 Task: Search one way flight ticket for 2 adults, 2 children, 2 infants in seat in first from Anchorage: Merrill Field to South Bend: South Bend International Airport on 8-6-2023. Choice of flights is United. Number of bags: 2 carry on bags. Price is upto 105000. Outbound departure time preference is 18:45.
Action: Mouse moved to (368, 315)
Screenshot: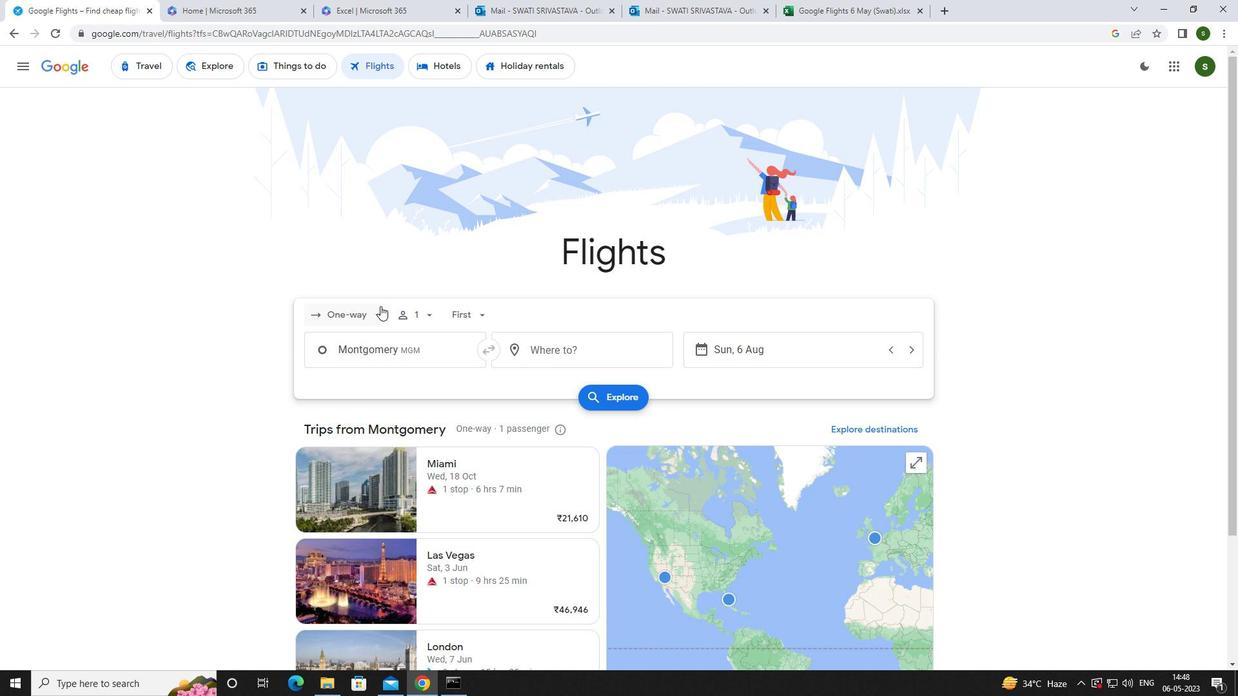 
Action: Mouse pressed left at (368, 315)
Screenshot: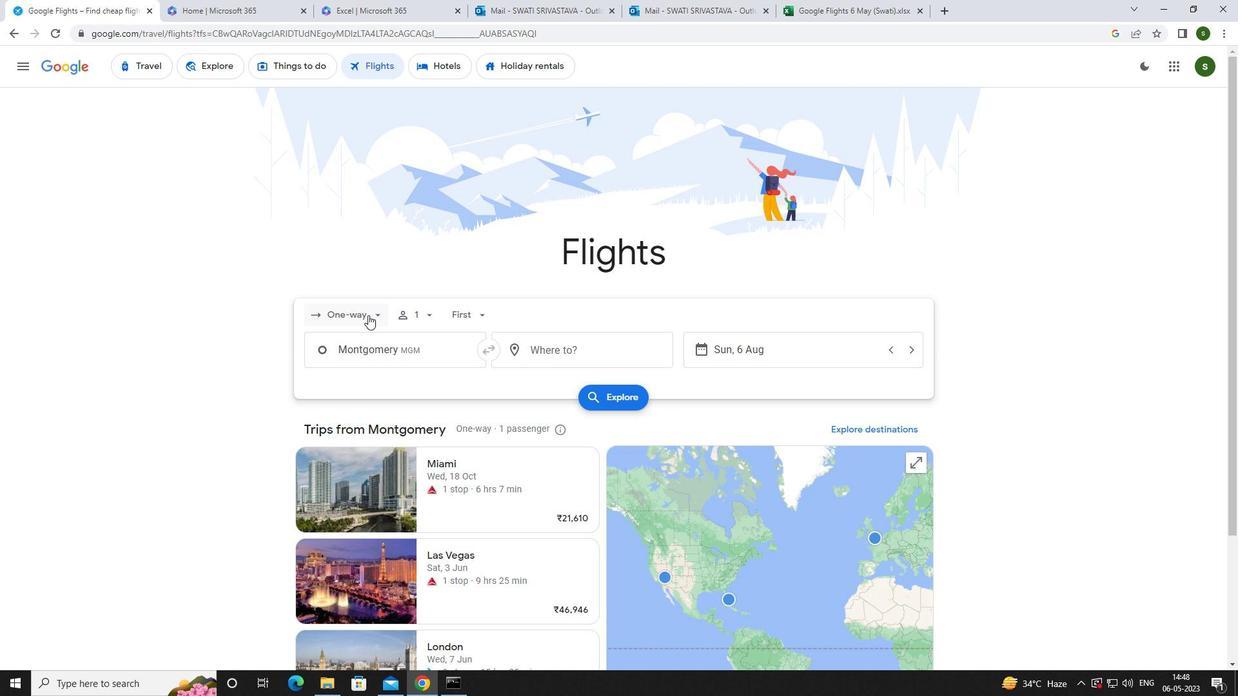 
Action: Mouse moved to (376, 374)
Screenshot: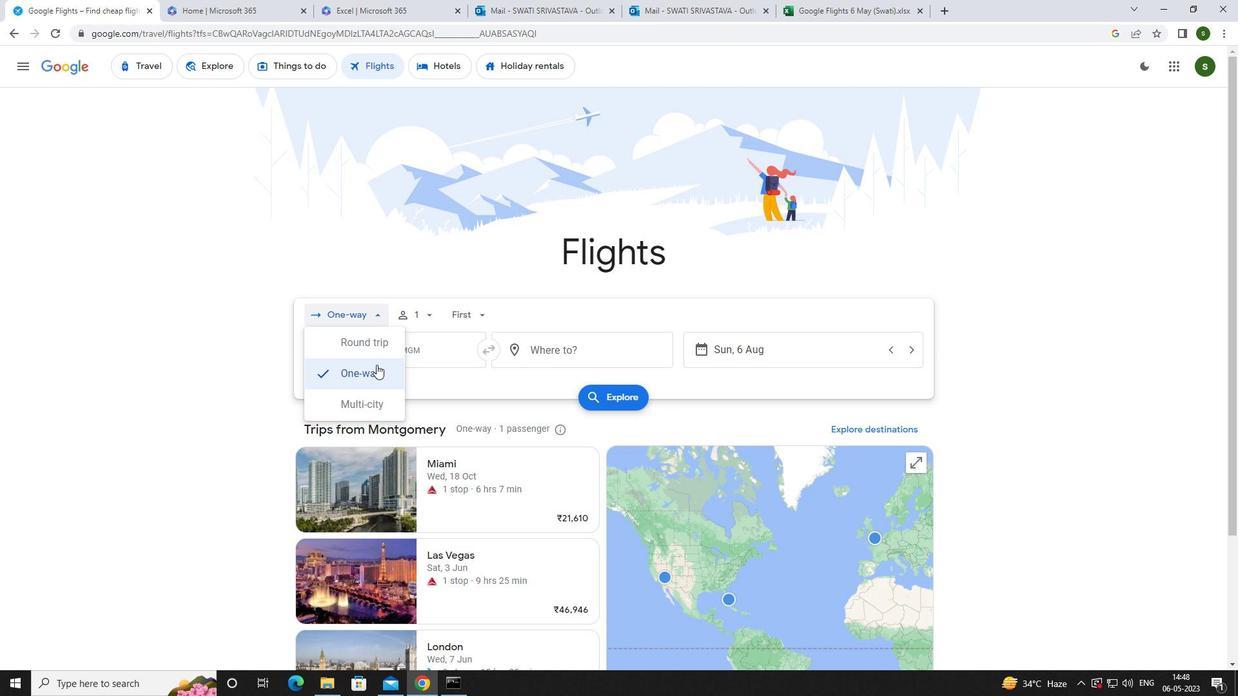 
Action: Mouse pressed left at (376, 374)
Screenshot: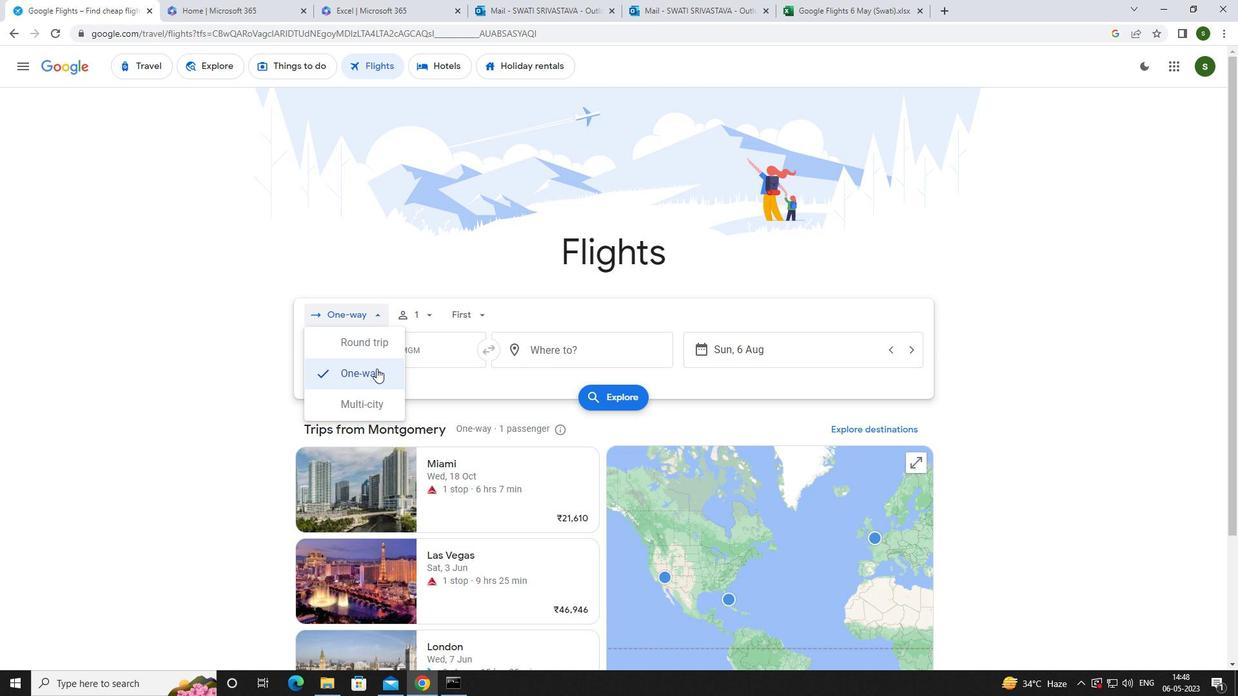 
Action: Mouse moved to (430, 321)
Screenshot: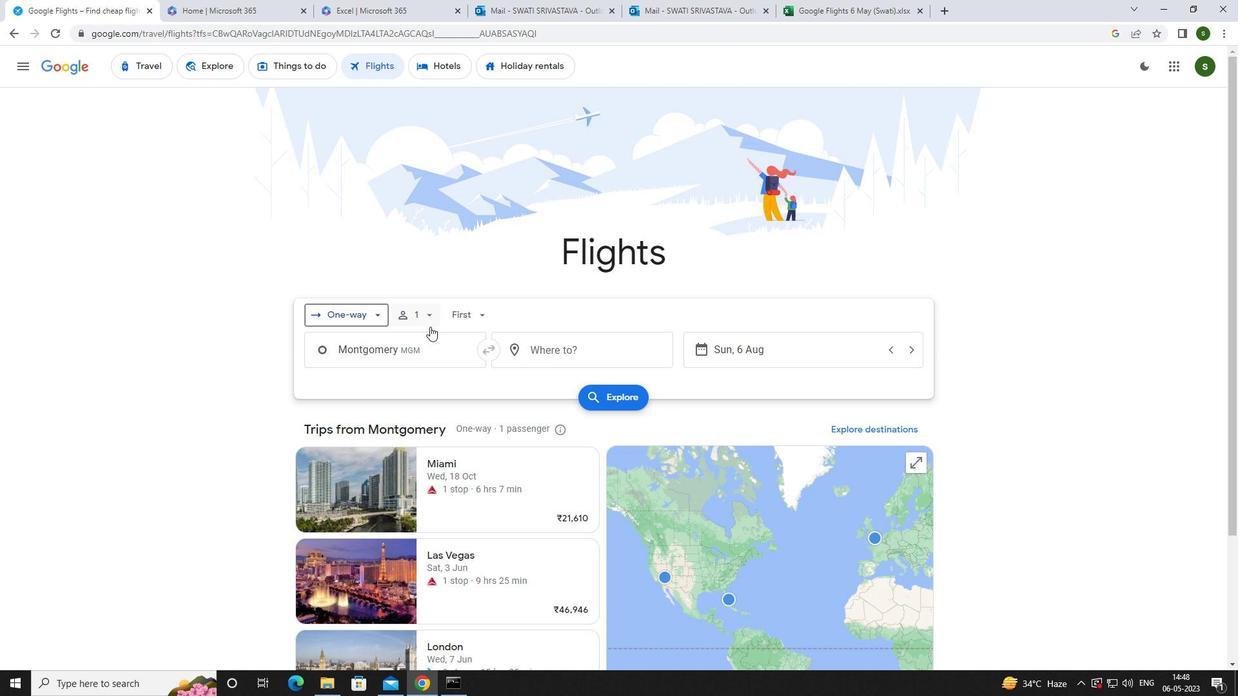 
Action: Mouse pressed left at (430, 321)
Screenshot: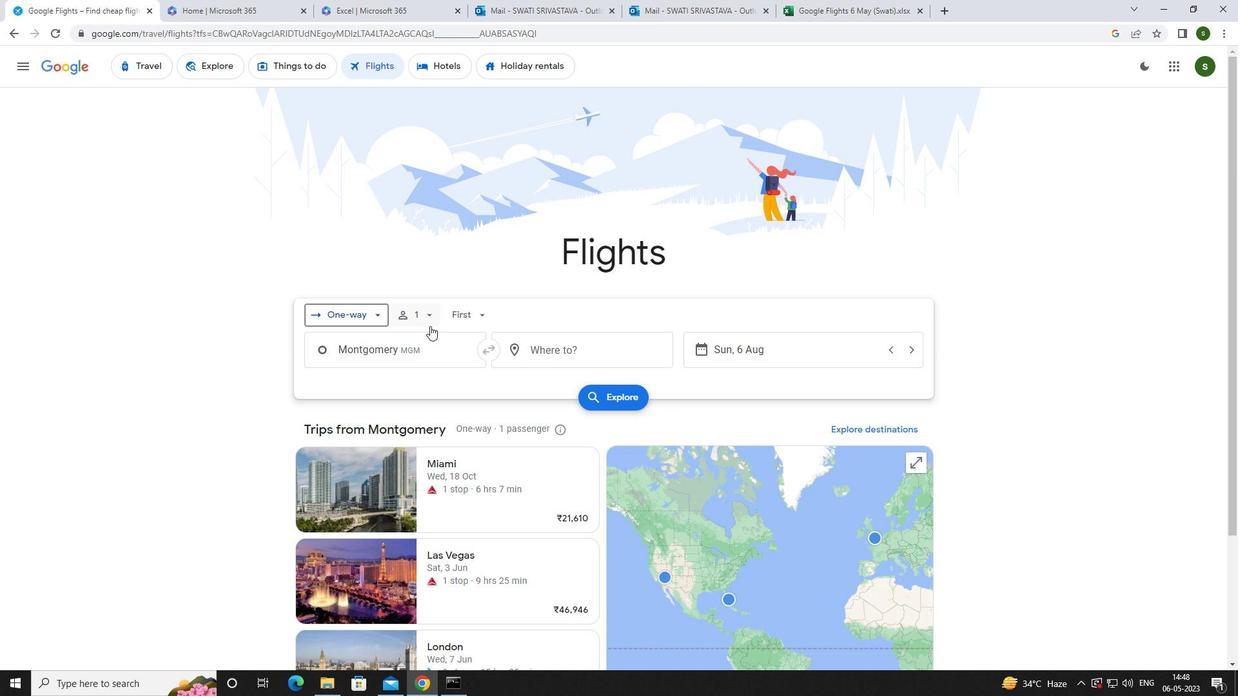 
Action: Mouse moved to (530, 345)
Screenshot: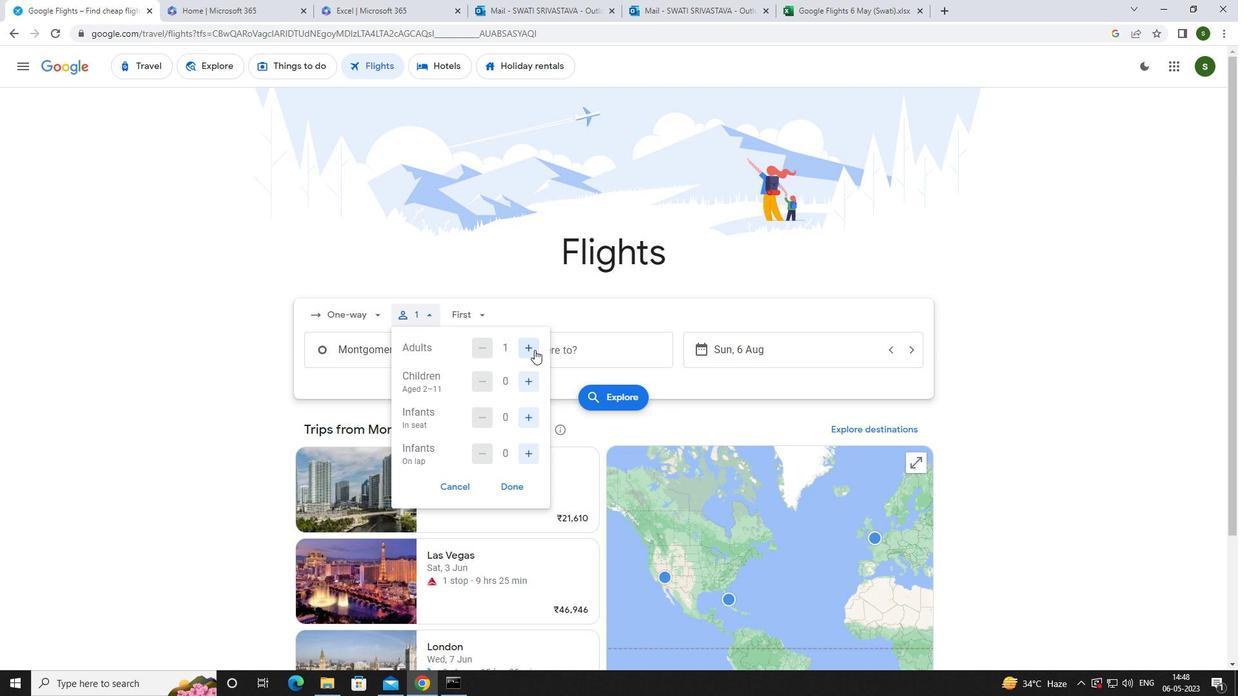 
Action: Mouse pressed left at (530, 345)
Screenshot: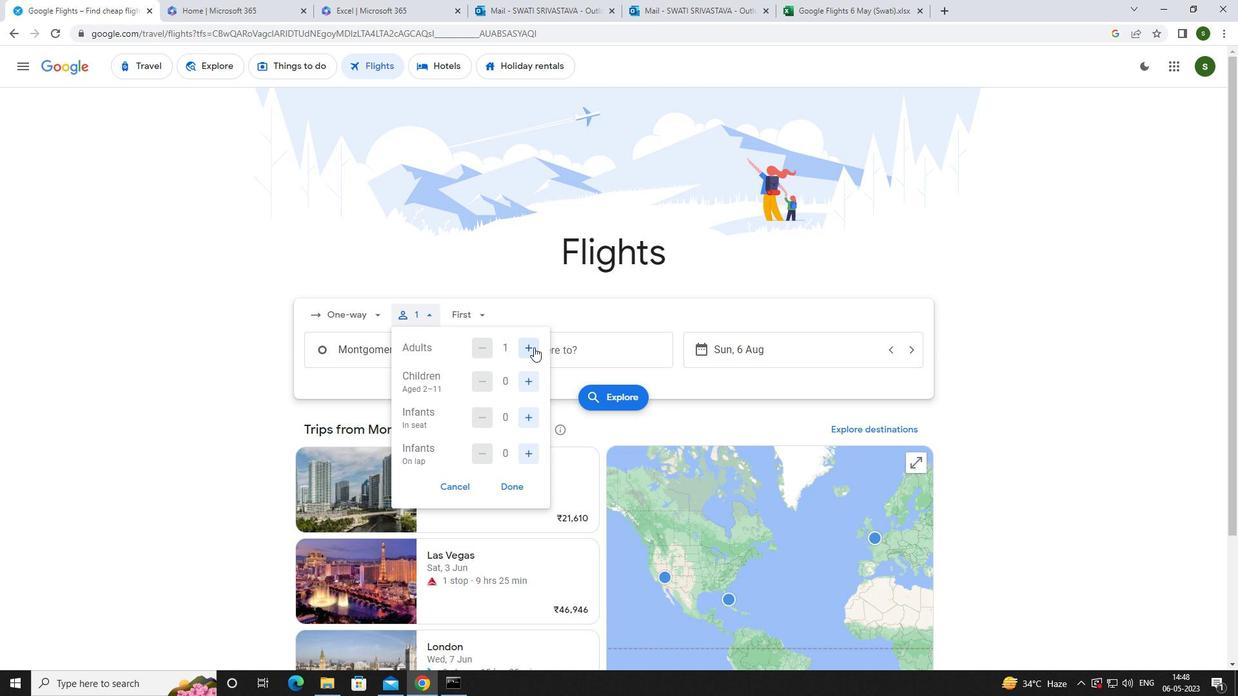 
Action: Mouse moved to (530, 375)
Screenshot: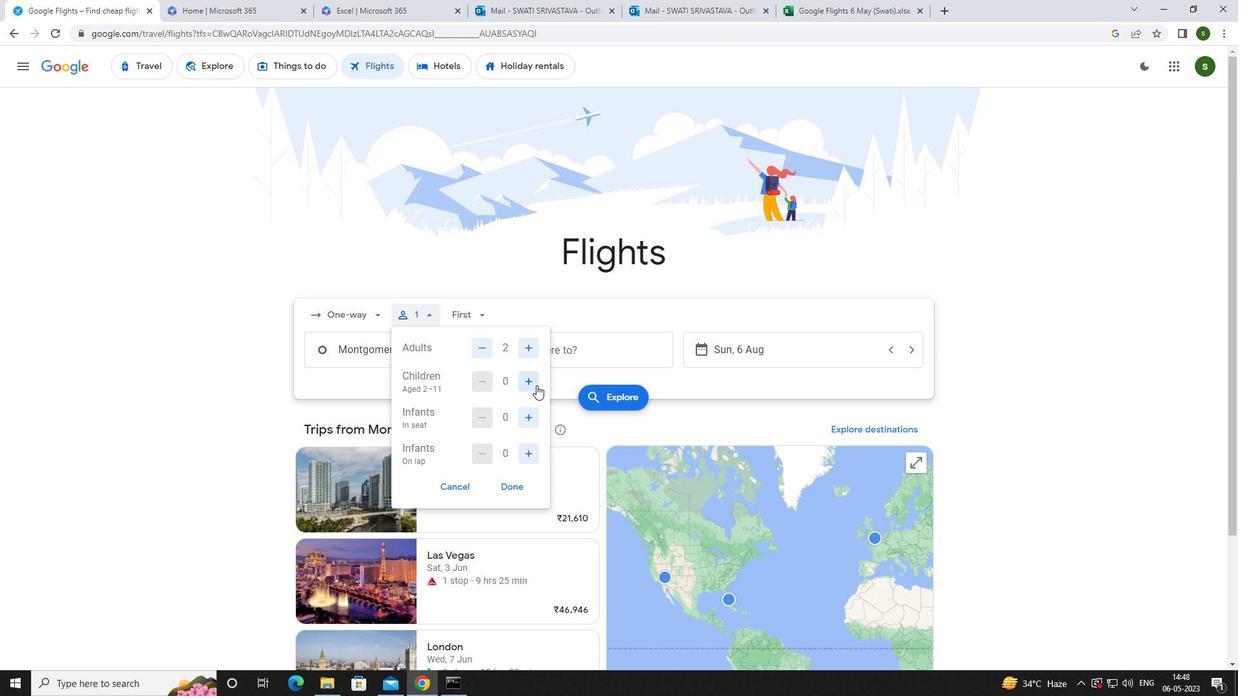 
Action: Mouse pressed left at (530, 375)
Screenshot: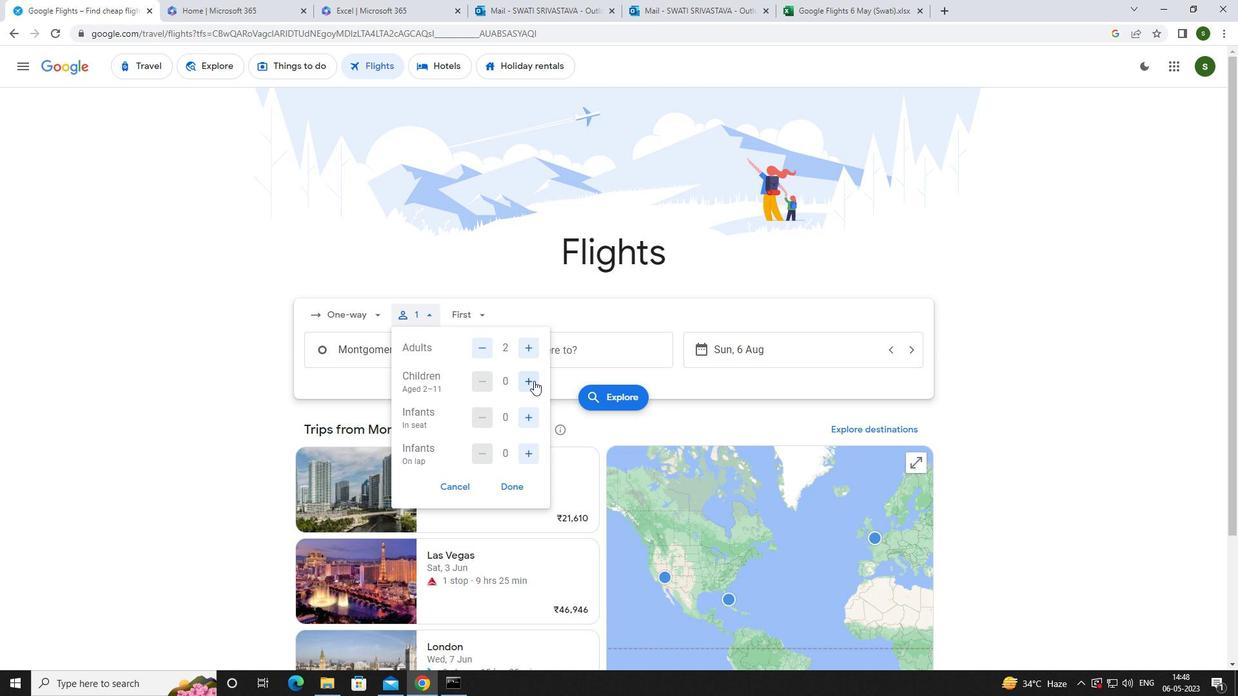 
Action: Mouse pressed left at (530, 375)
Screenshot: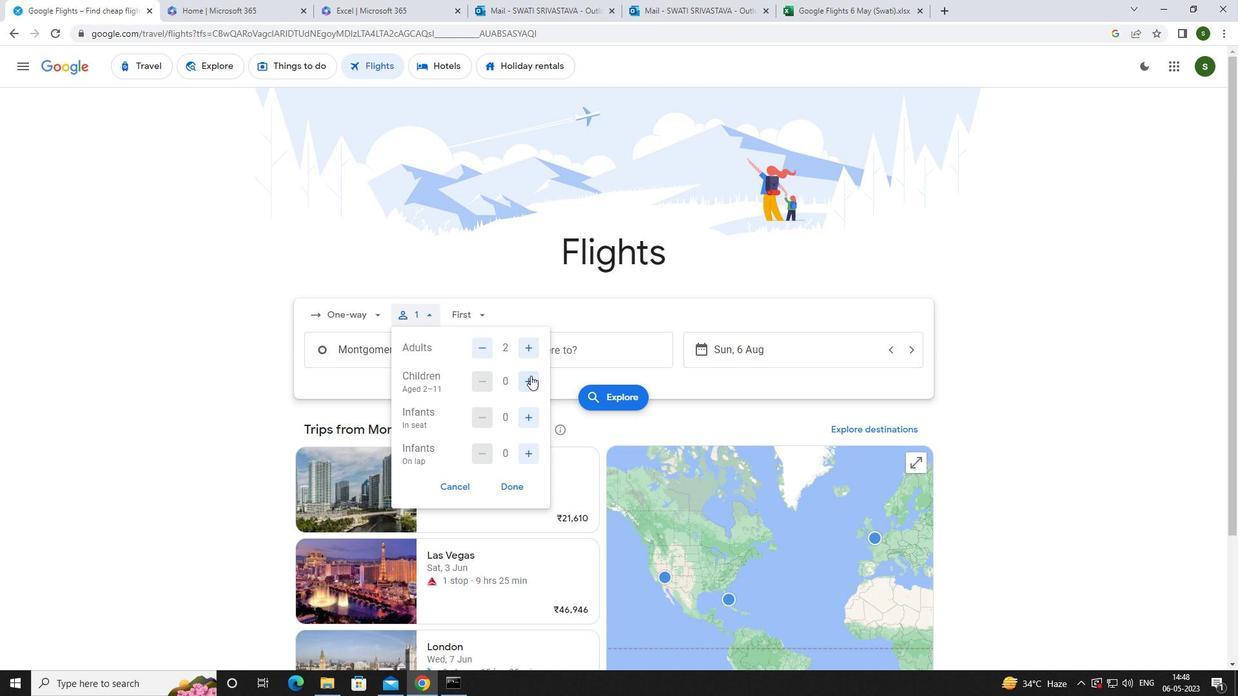 
Action: Mouse moved to (528, 418)
Screenshot: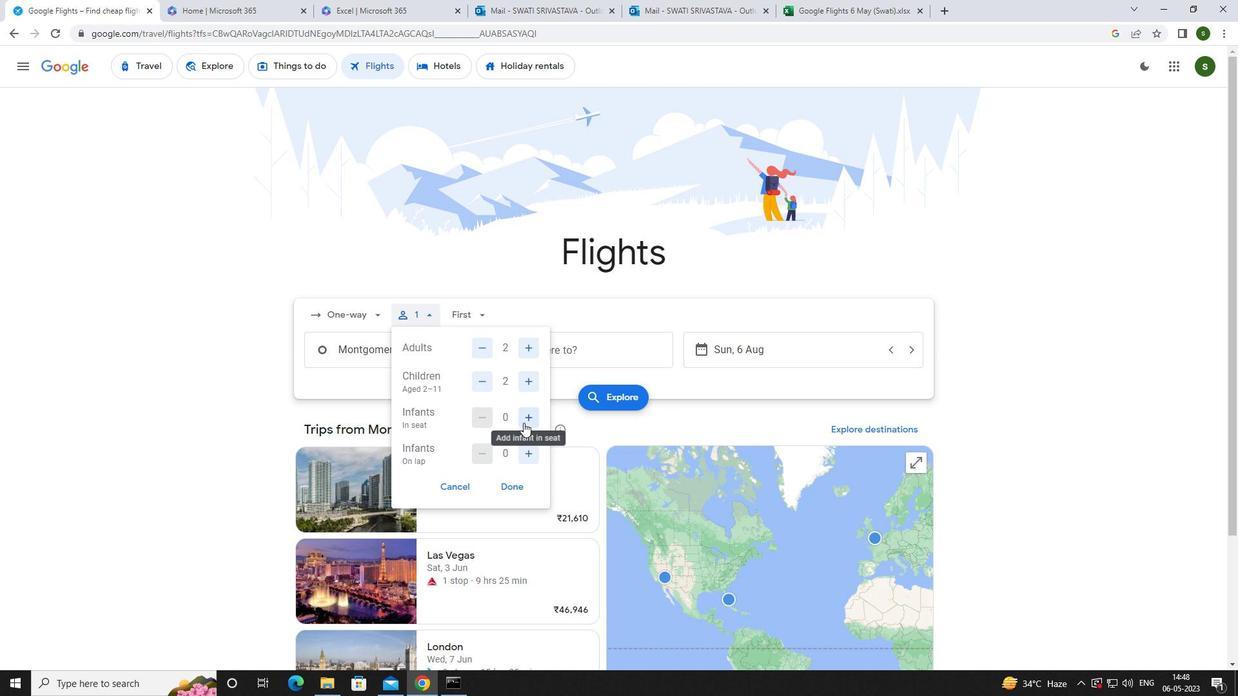 
Action: Mouse pressed left at (528, 418)
Screenshot: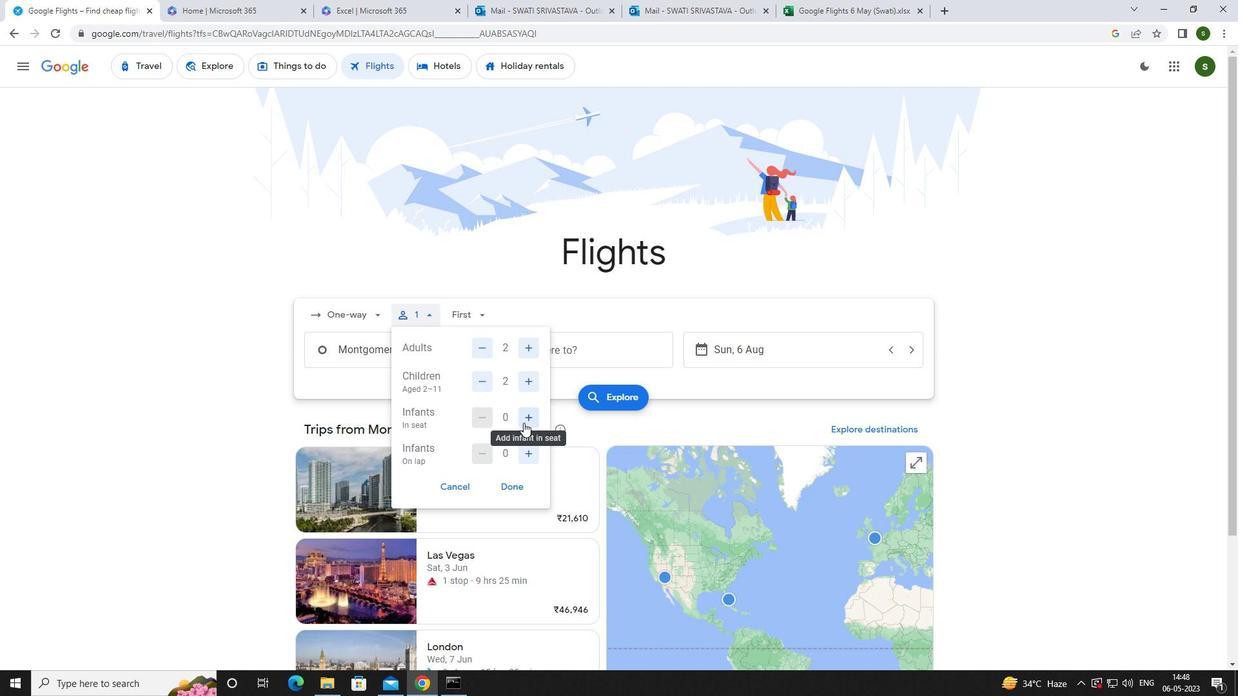 
Action: Mouse pressed left at (528, 418)
Screenshot: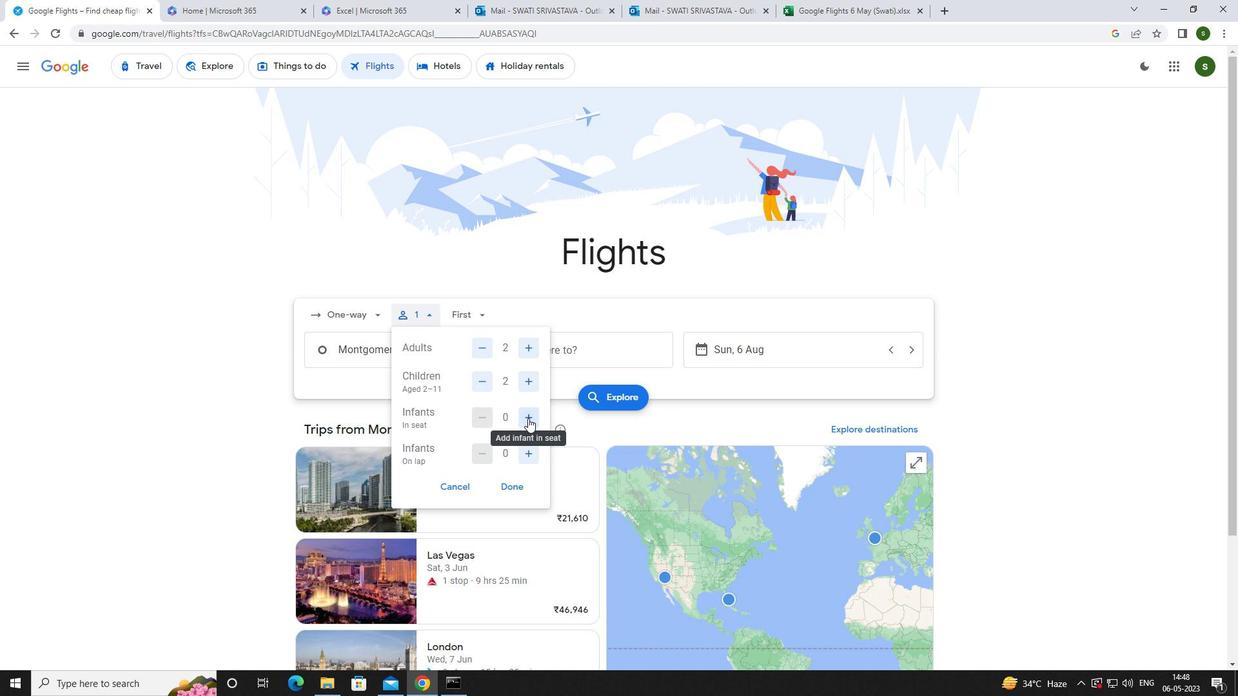 
Action: Mouse moved to (478, 315)
Screenshot: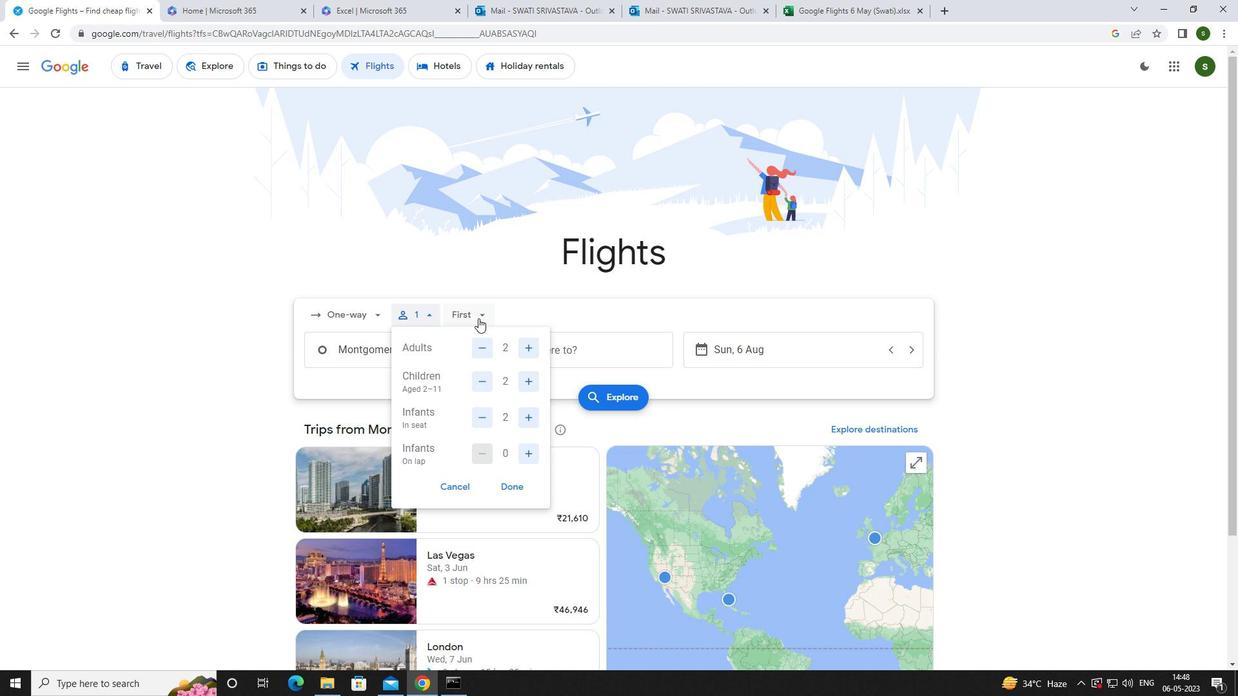 
Action: Mouse pressed left at (478, 315)
Screenshot: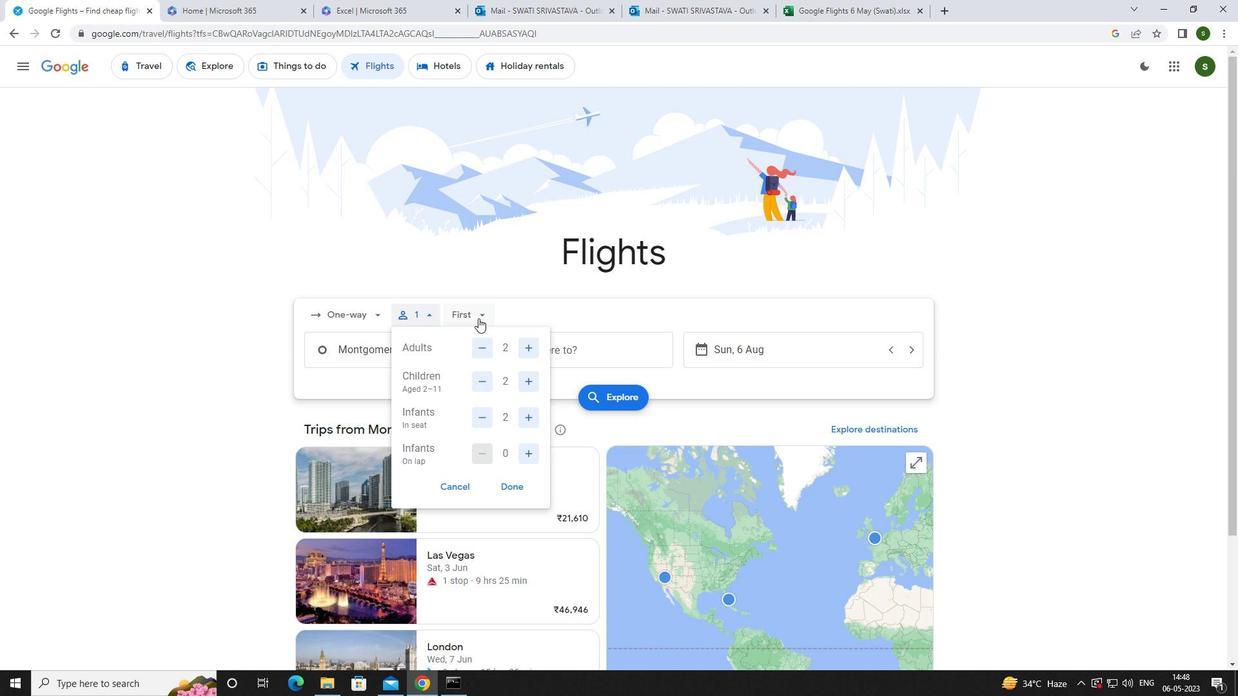 
Action: Mouse moved to (501, 432)
Screenshot: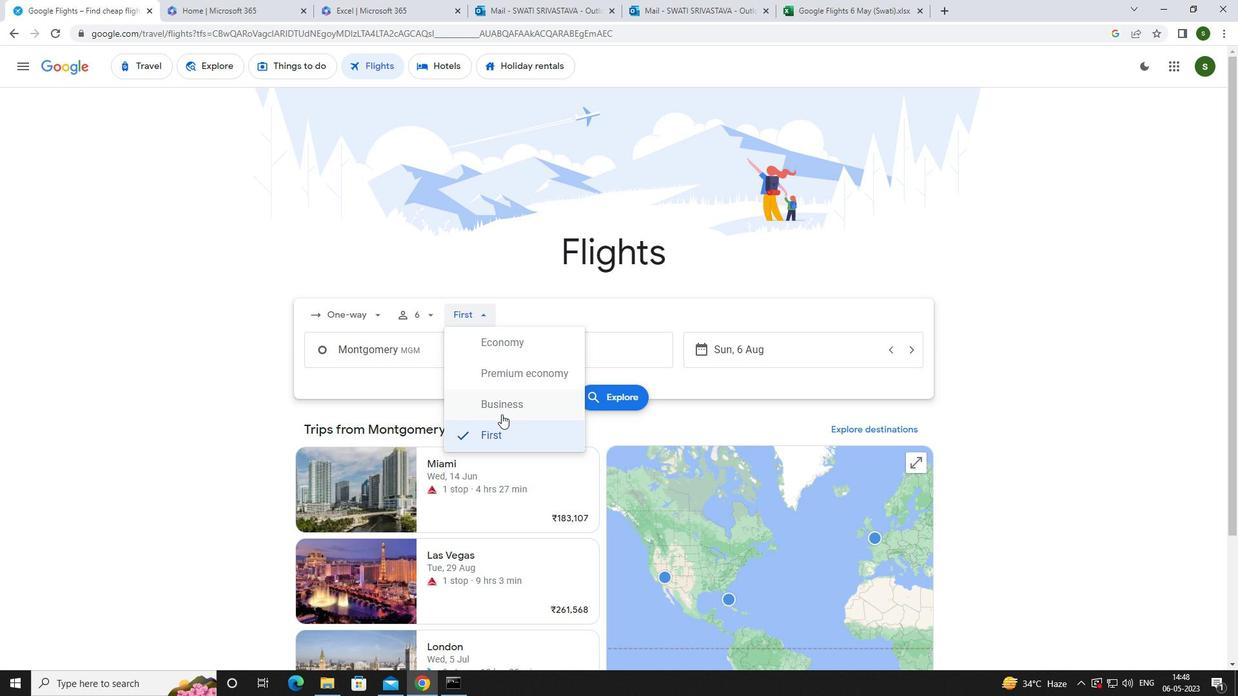 
Action: Mouse pressed left at (501, 432)
Screenshot: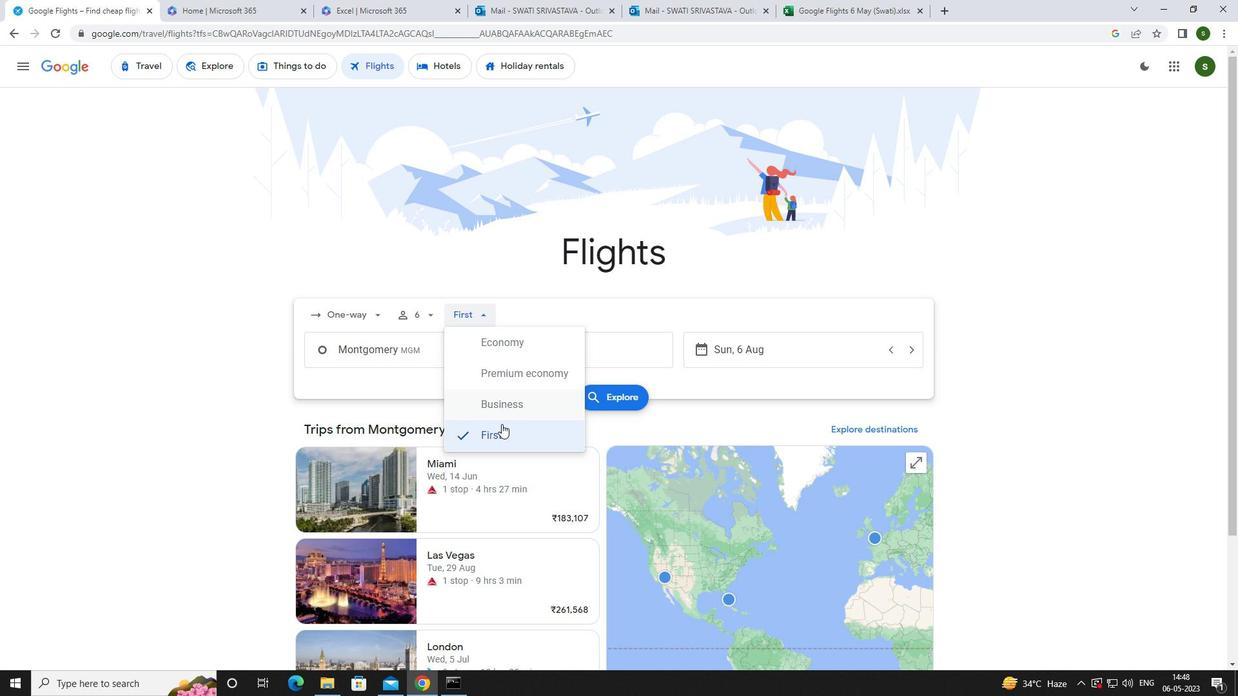 
Action: Mouse moved to (424, 350)
Screenshot: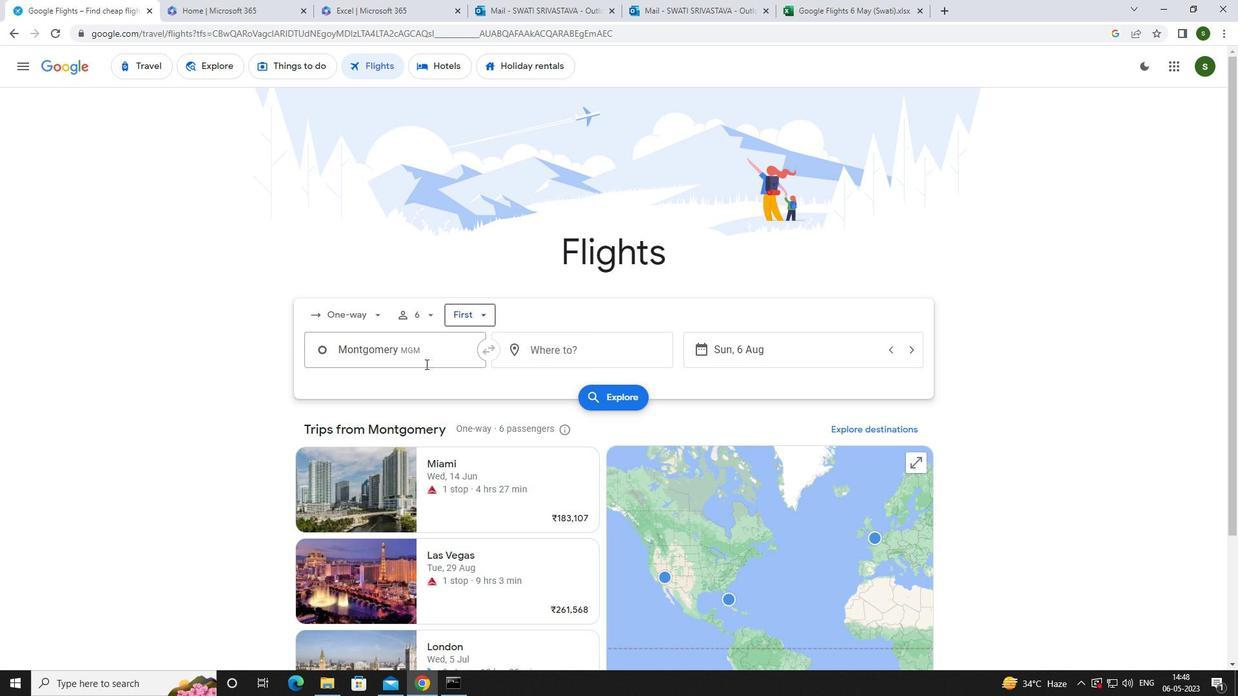 
Action: Mouse pressed left at (424, 350)
Screenshot: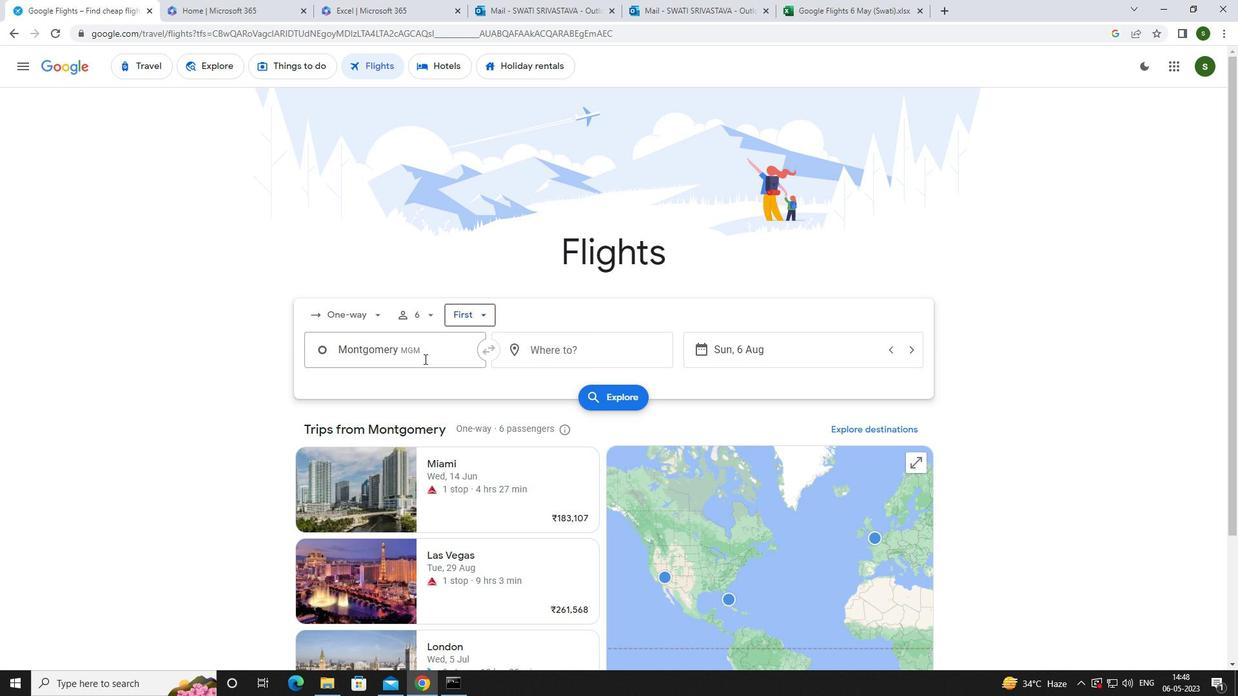 
Action: Key pressed <Key.caps_lock>a<Key.caps_lock>nchorage
Screenshot: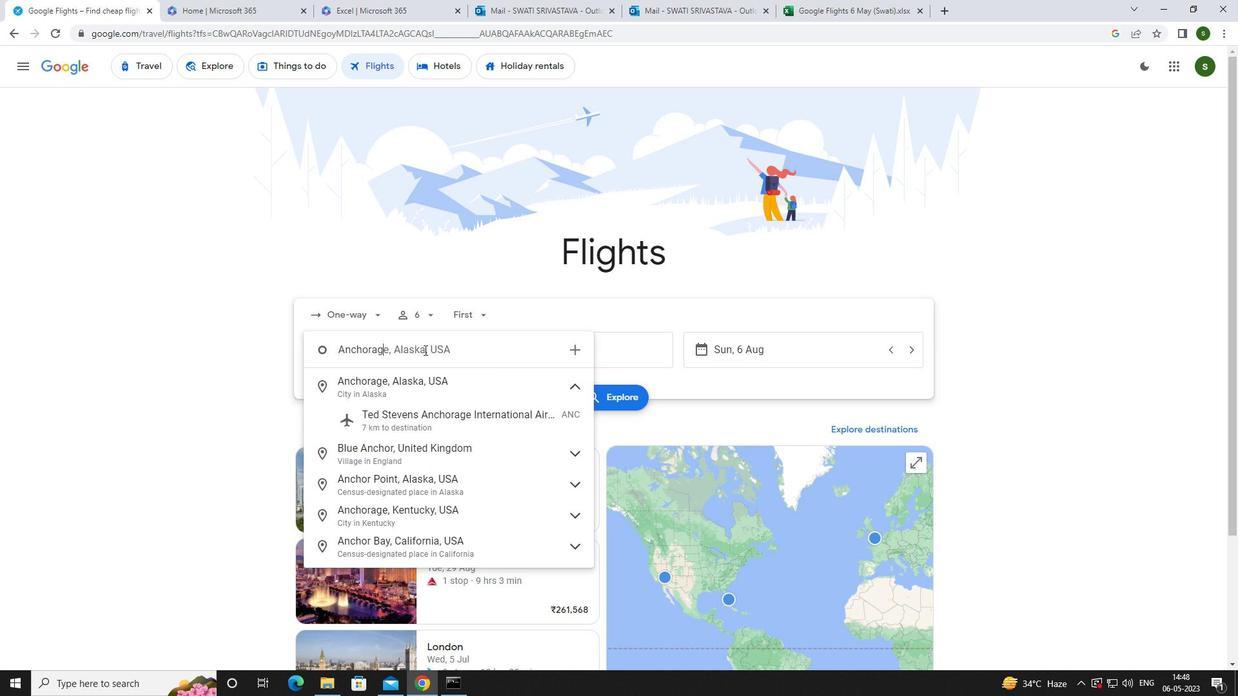 
Action: Mouse moved to (435, 416)
Screenshot: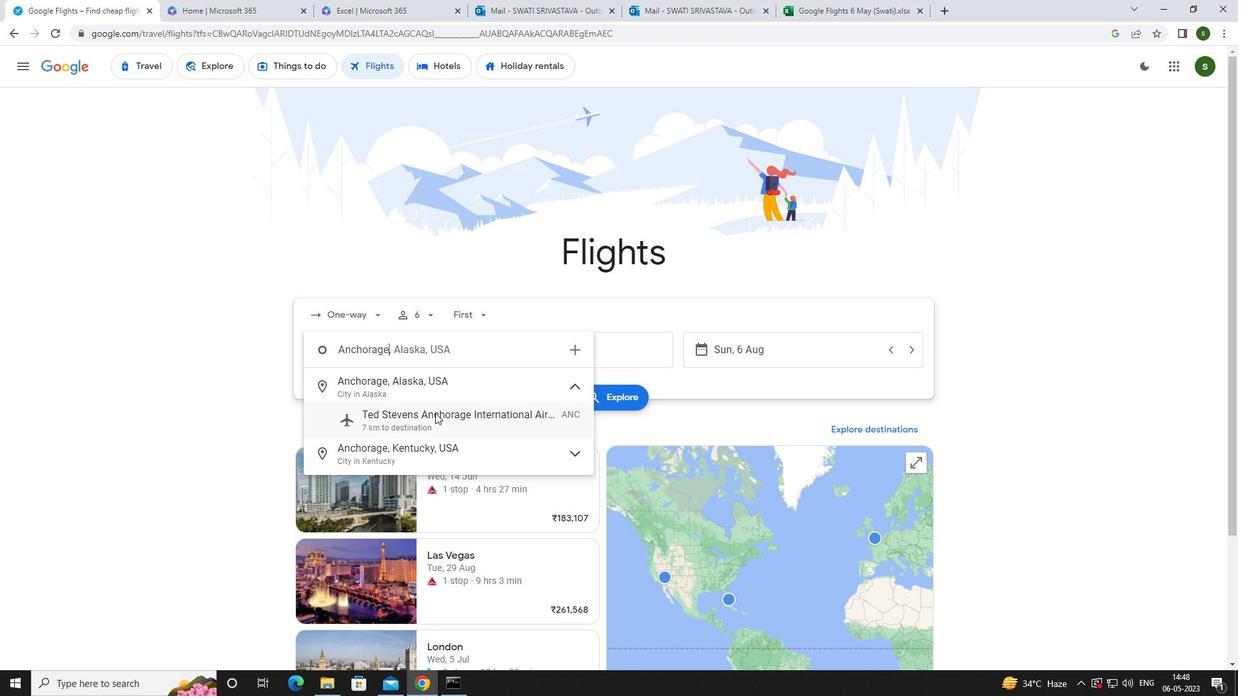 
Action: Mouse pressed left at (435, 416)
Screenshot: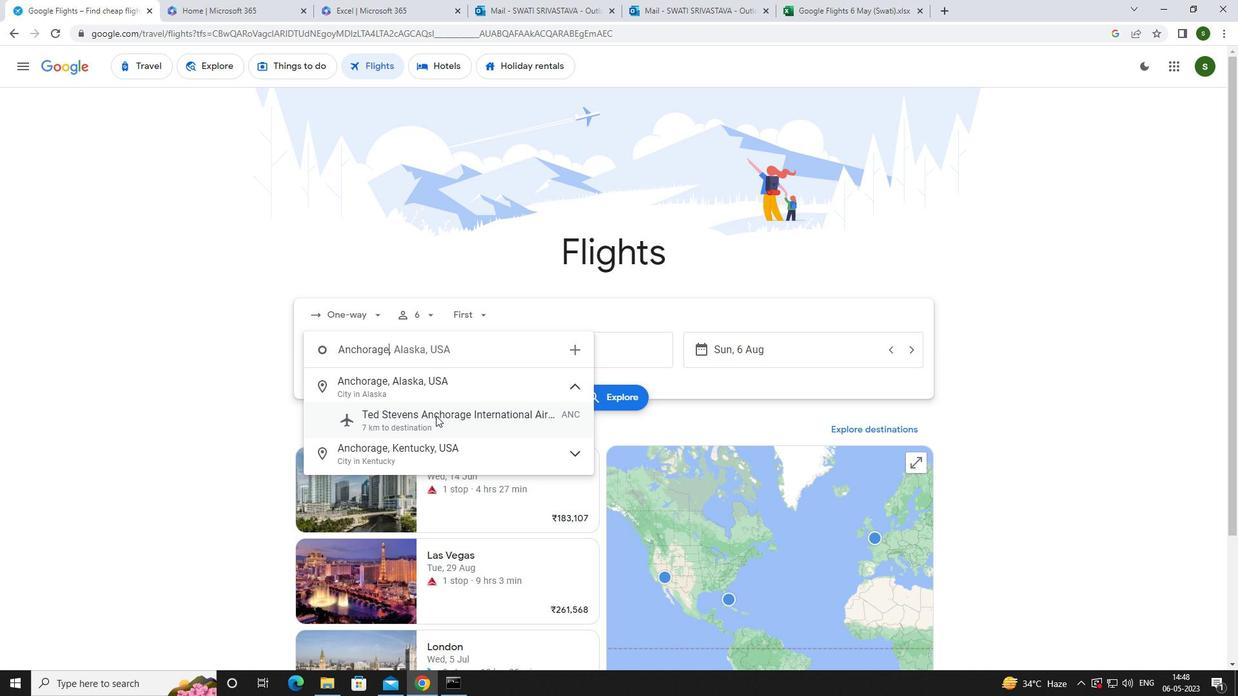 
Action: Mouse moved to (557, 354)
Screenshot: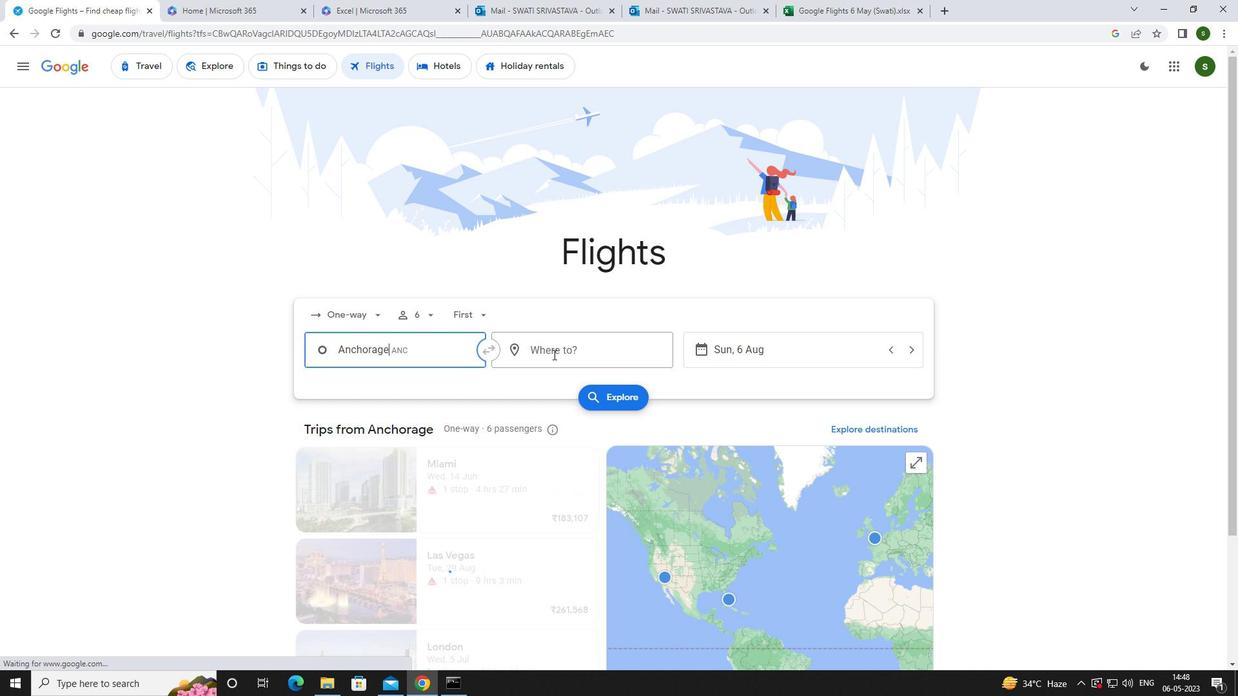 
Action: Mouse pressed left at (557, 354)
Screenshot: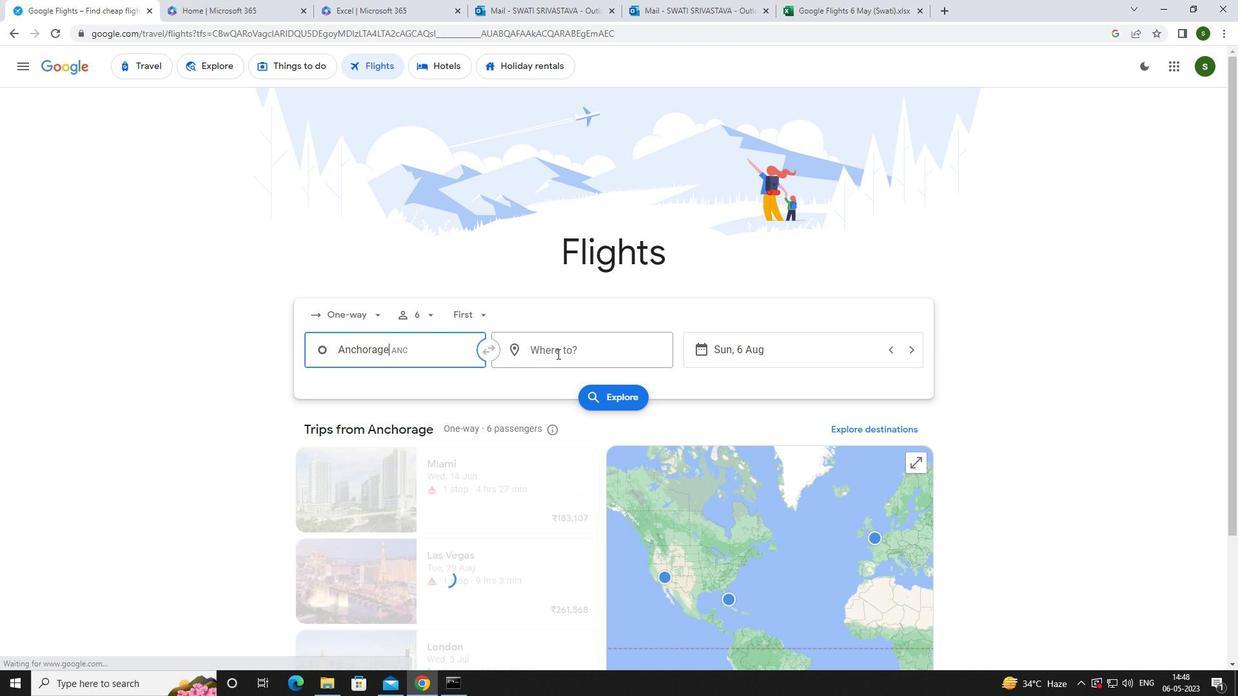 
Action: Mouse moved to (557, 354)
Screenshot: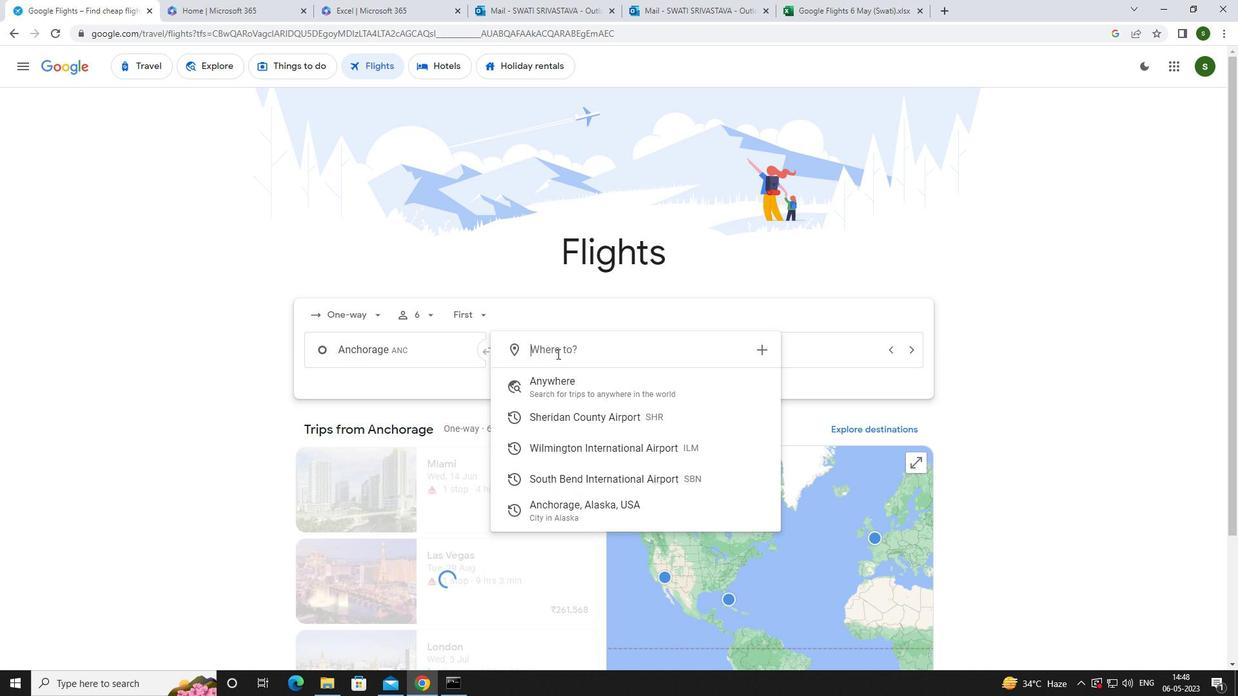 
Action: Key pressed <Key.caps_lock>s<Key.caps_lock>outh<Key.space><Key.caps_lock>b<Key.caps_lock>end
Screenshot: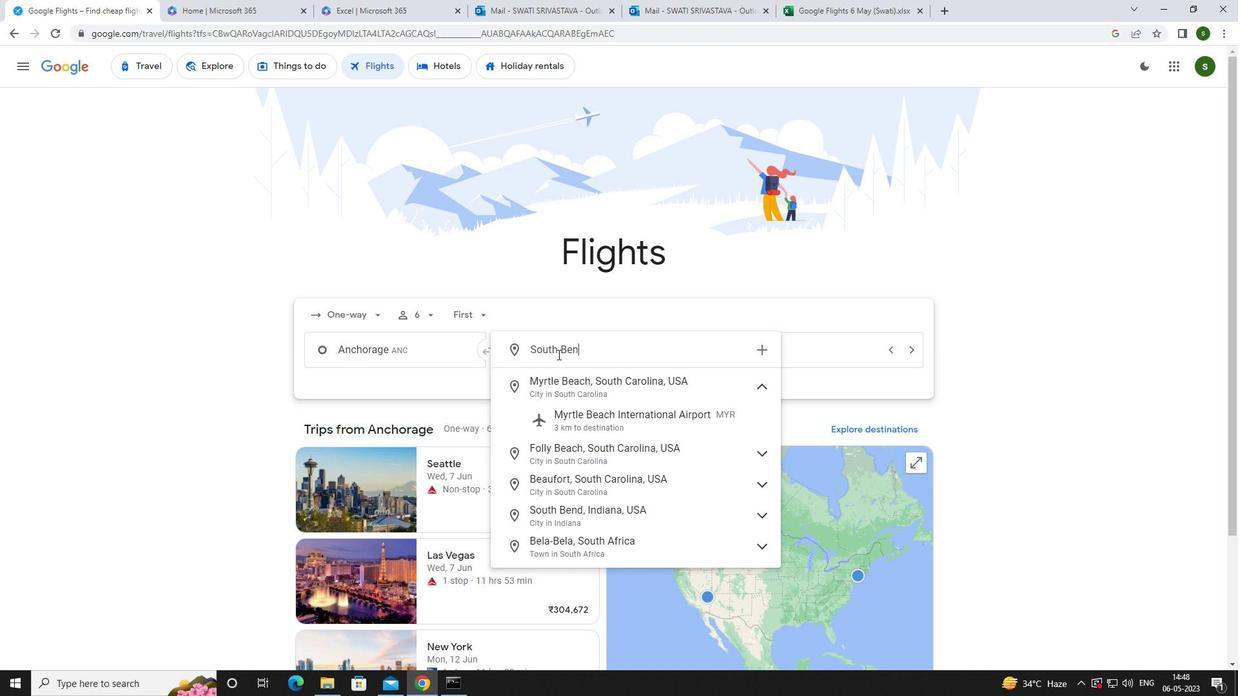 
Action: Mouse moved to (575, 419)
Screenshot: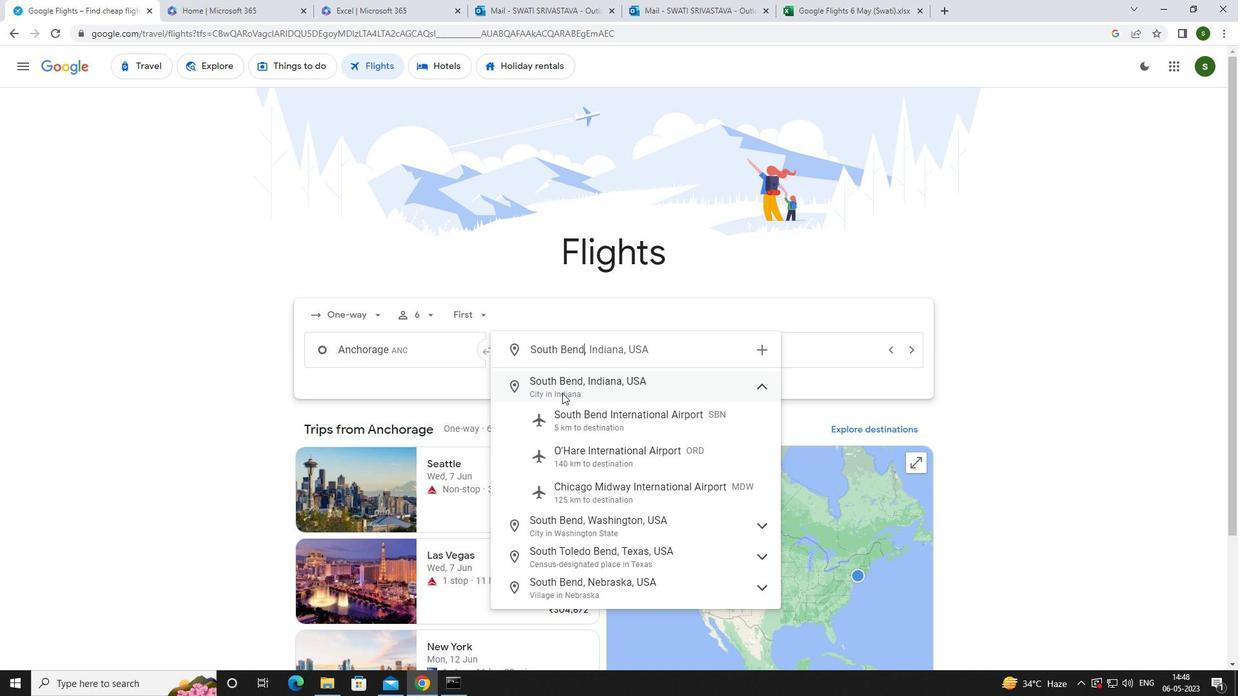 
Action: Mouse pressed left at (575, 419)
Screenshot: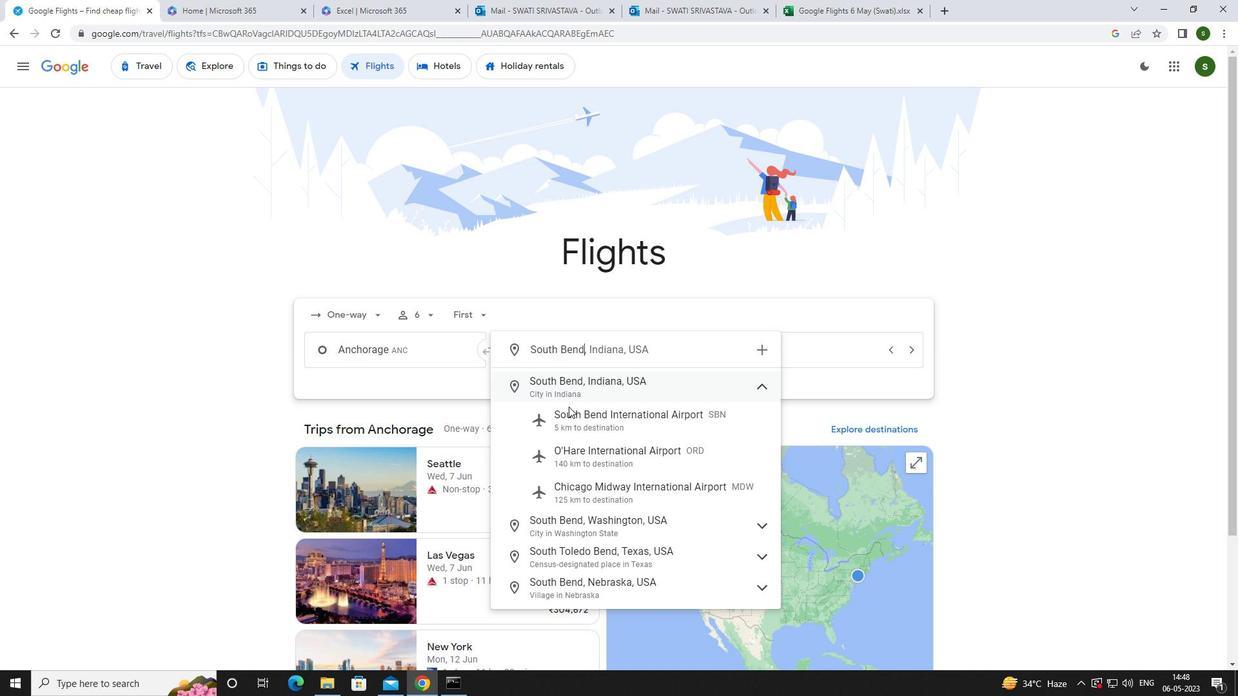 
Action: Mouse moved to (728, 344)
Screenshot: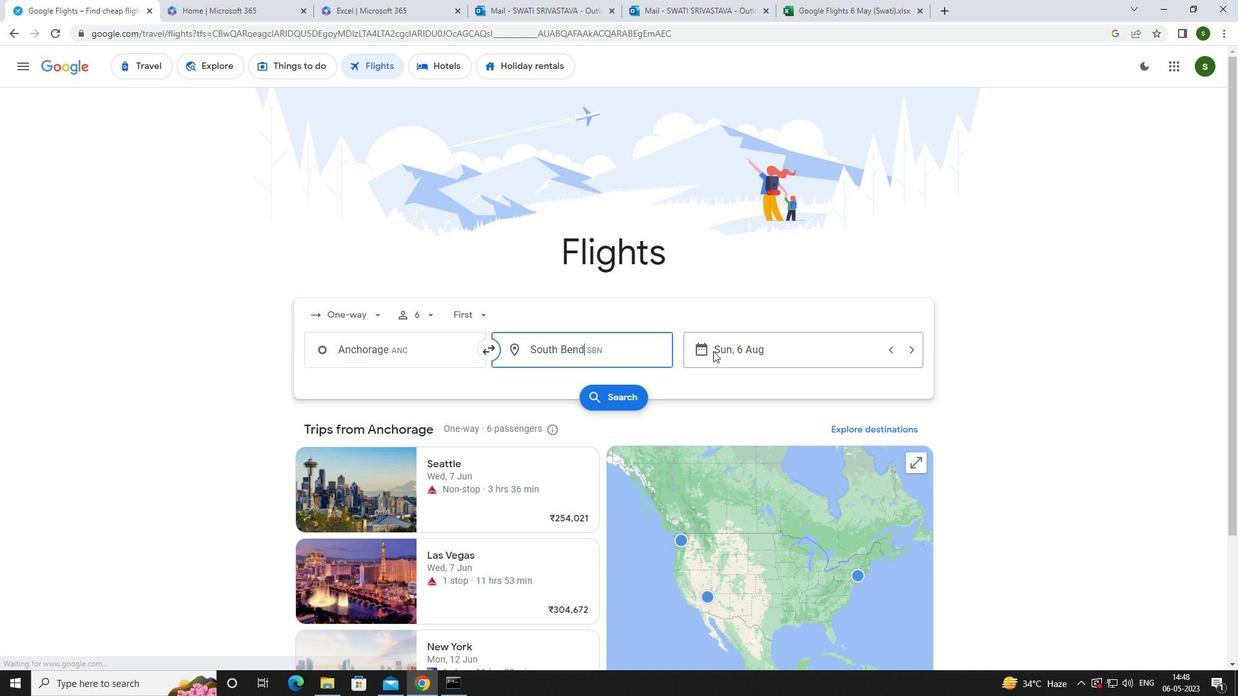 
Action: Mouse pressed left at (728, 344)
Screenshot: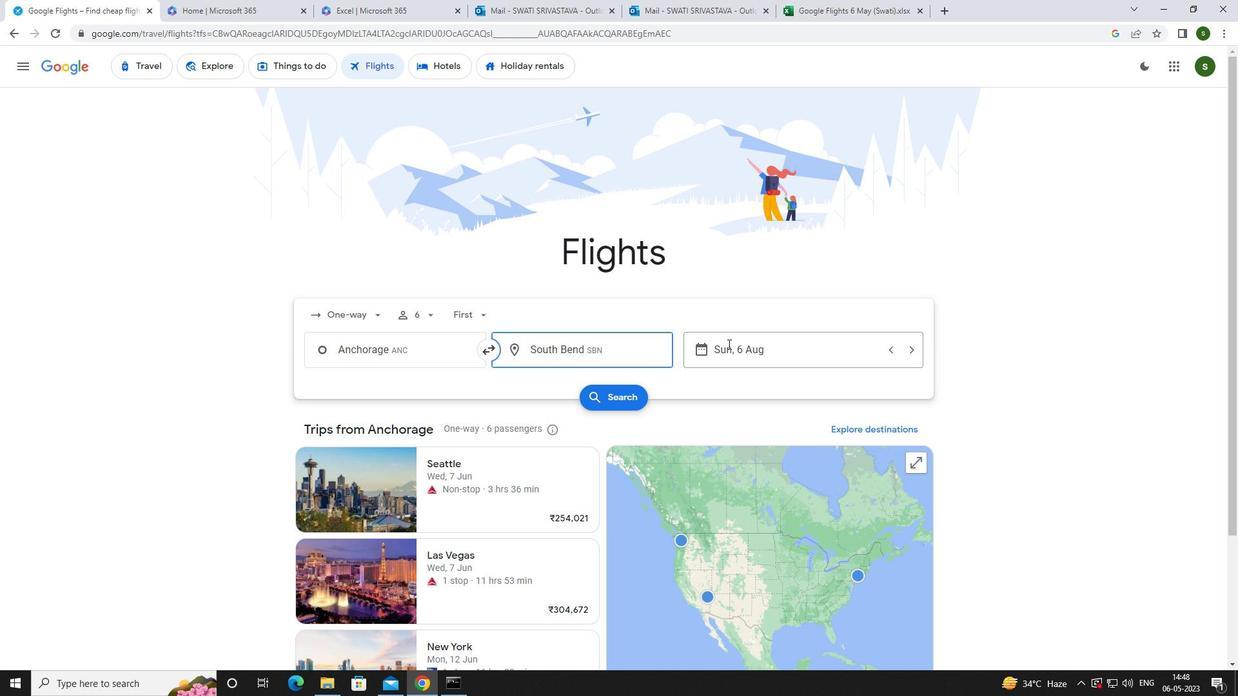 
Action: Mouse moved to (471, 474)
Screenshot: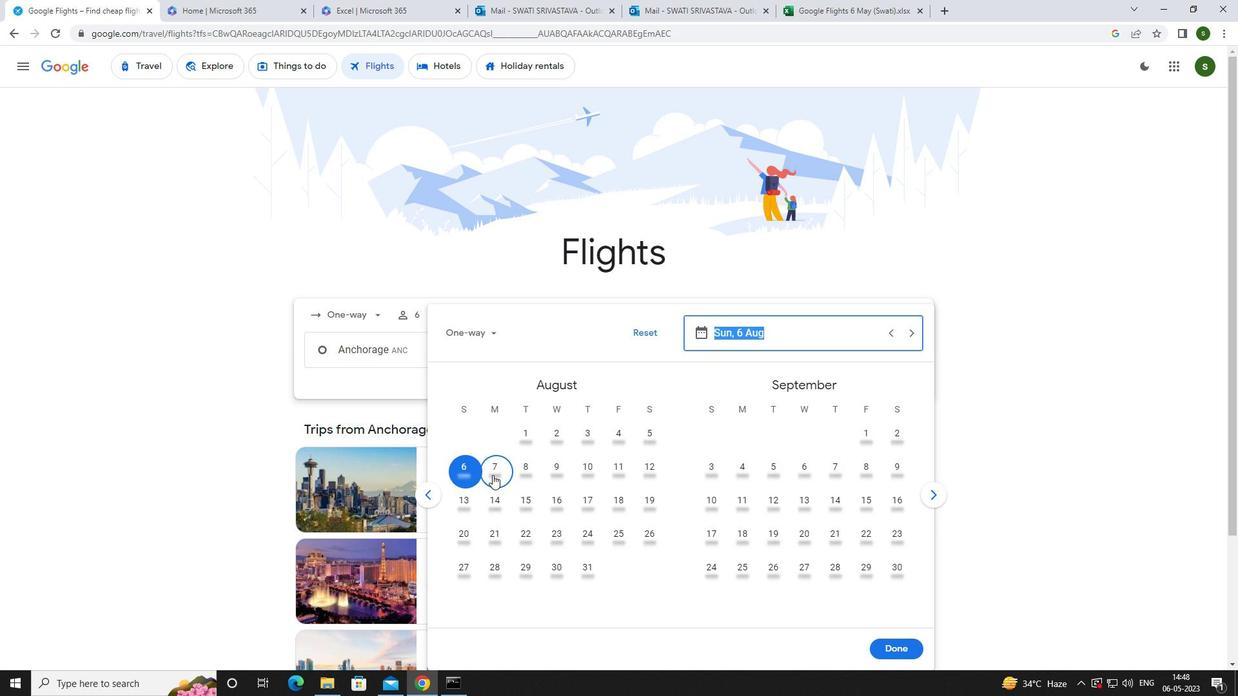 
Action: Mouse pressed left at (471, 474)
Screenshot: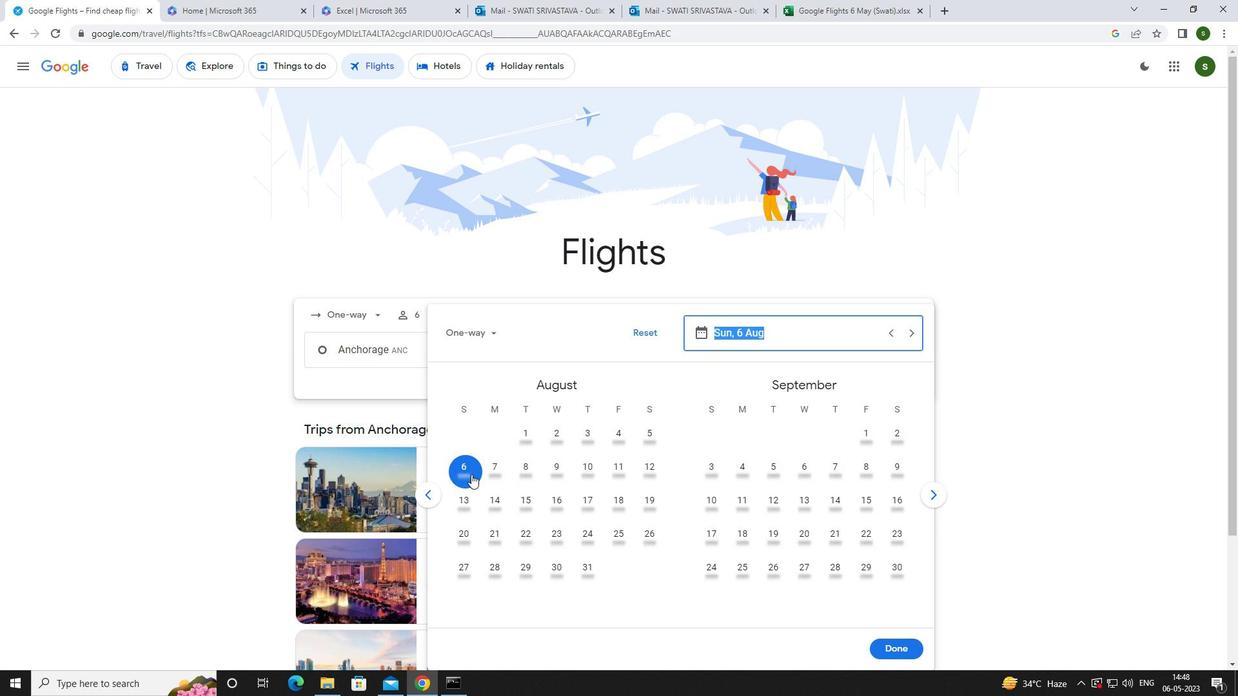 
Action: Mouse moved to (887, 642)
Screenshot: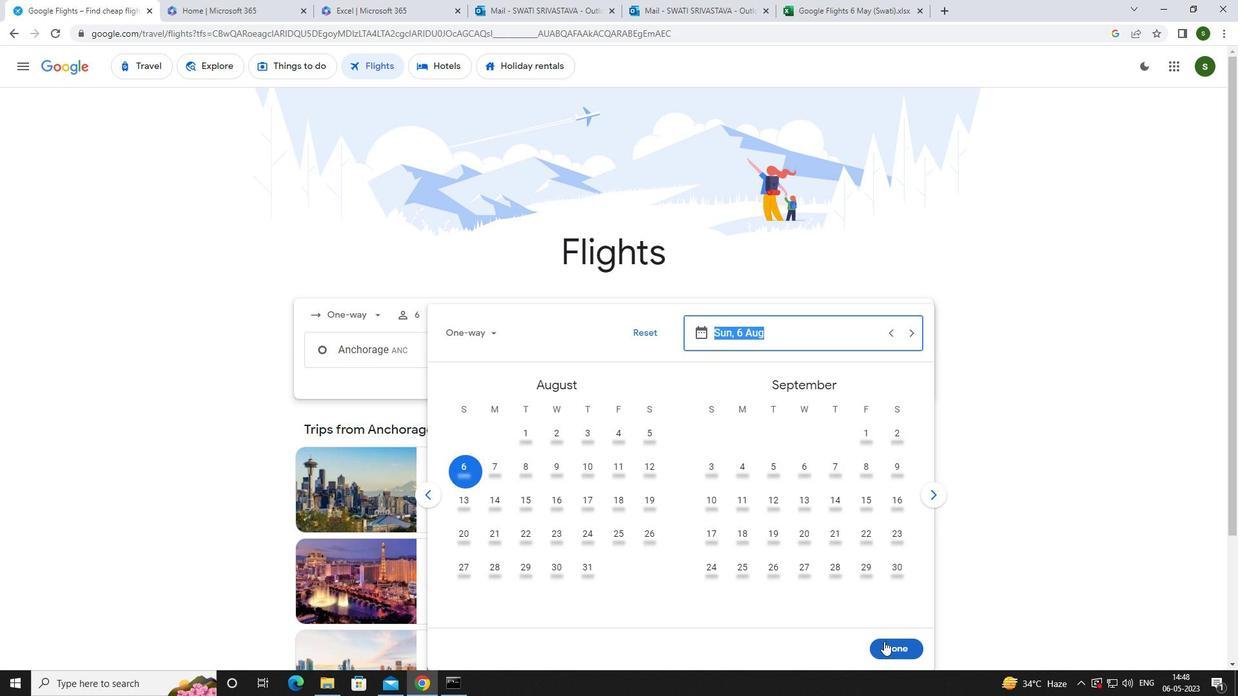 
Action: Mouse pressed left at (887, 642)
Screenshot: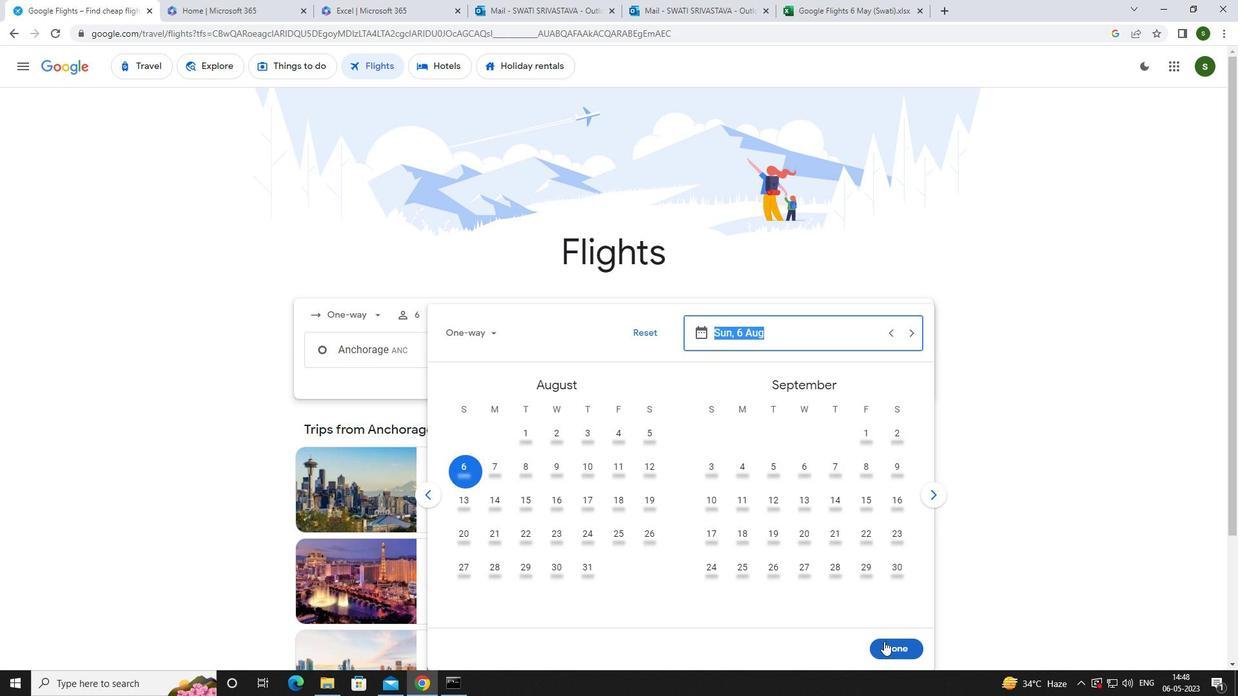 
Action: Mouse moved to (627, 386)
Screenshot: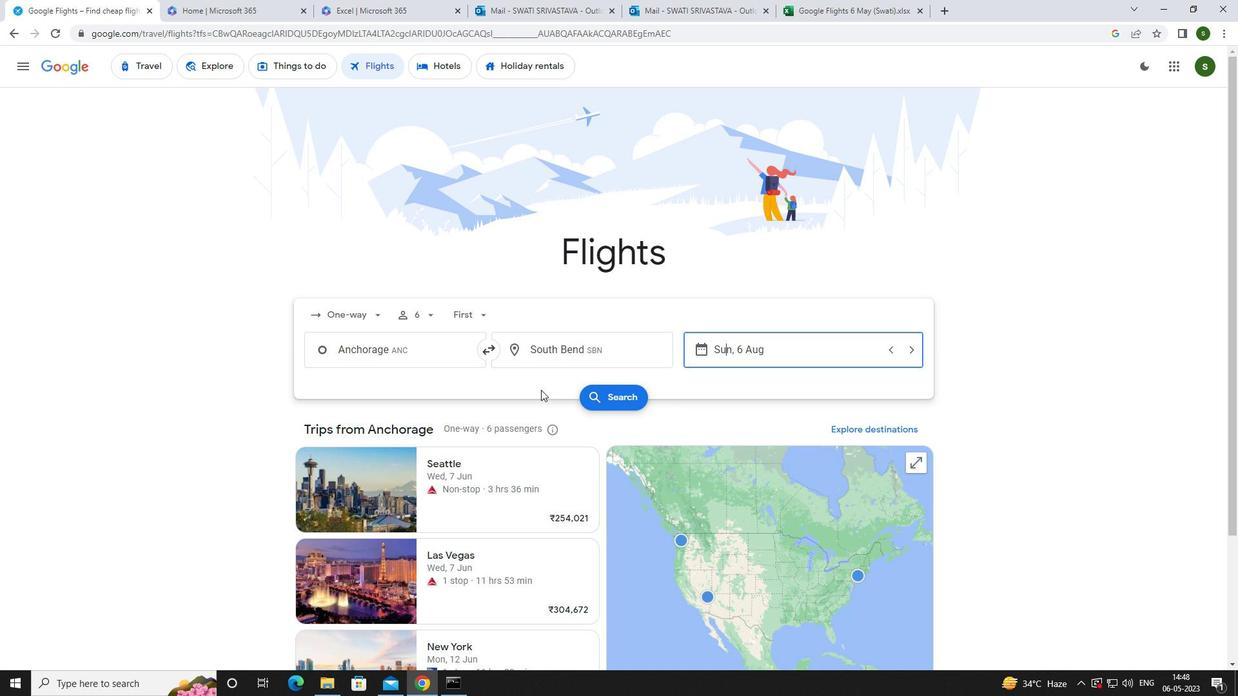 
Action: Mouse pressed left at (627, 386)
Screenshot: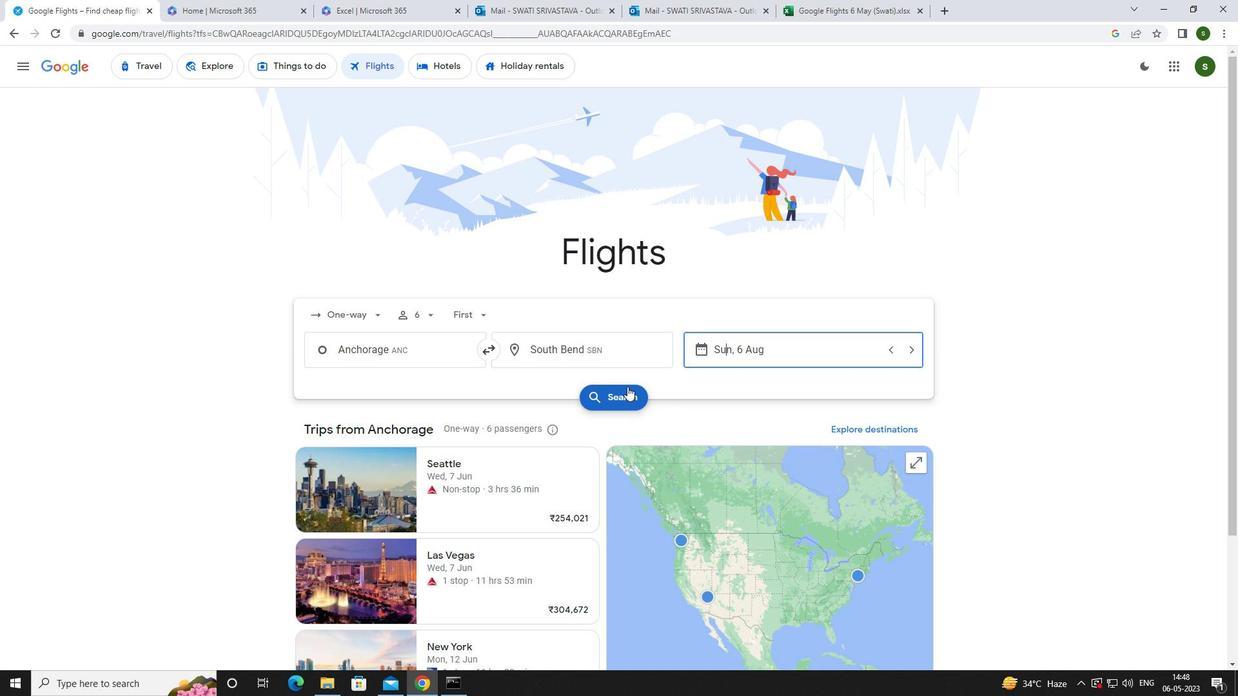 
Action: Mouse moved to (329, 177)
Screenshot: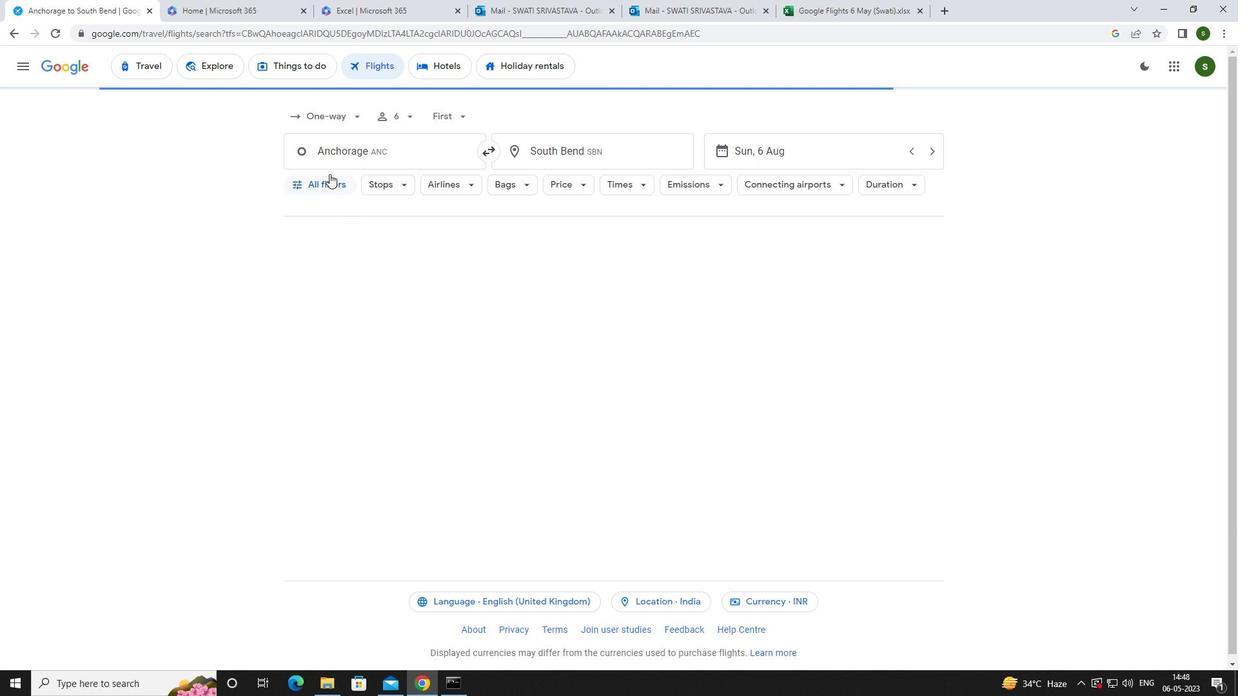 
Action: Mouse pressed left at (329, 177)
Screenshot: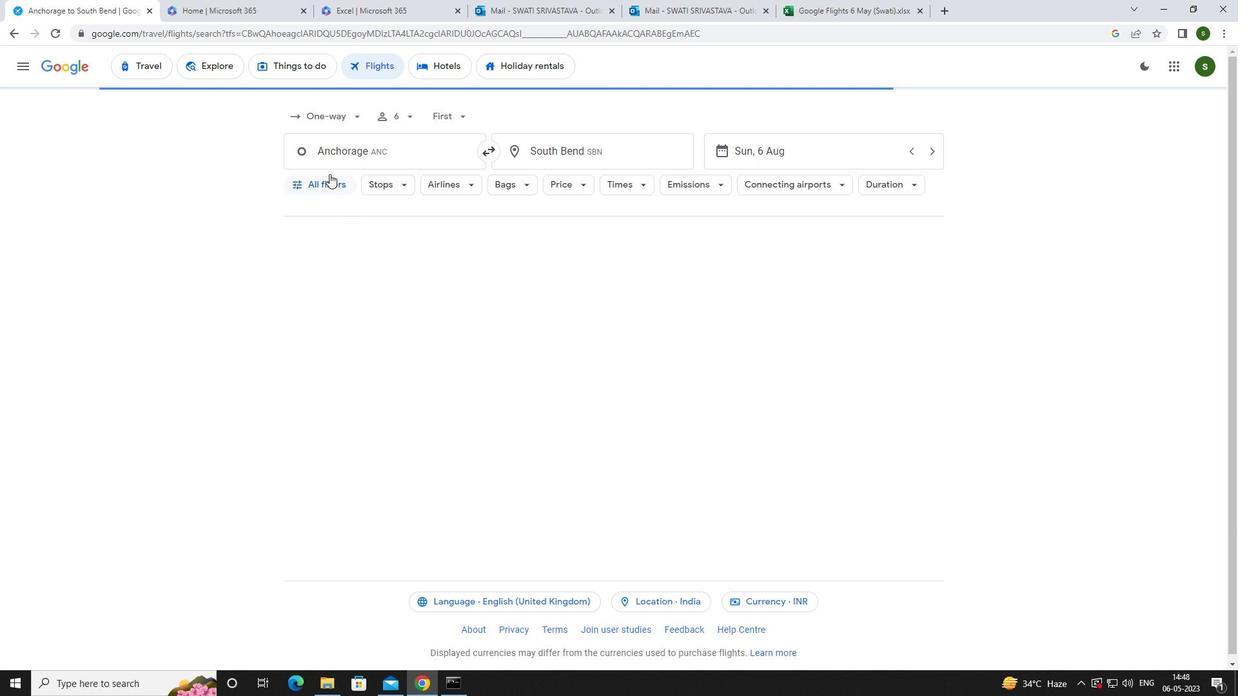 
Action: Mouse moved to (480, 459)
Screenshot: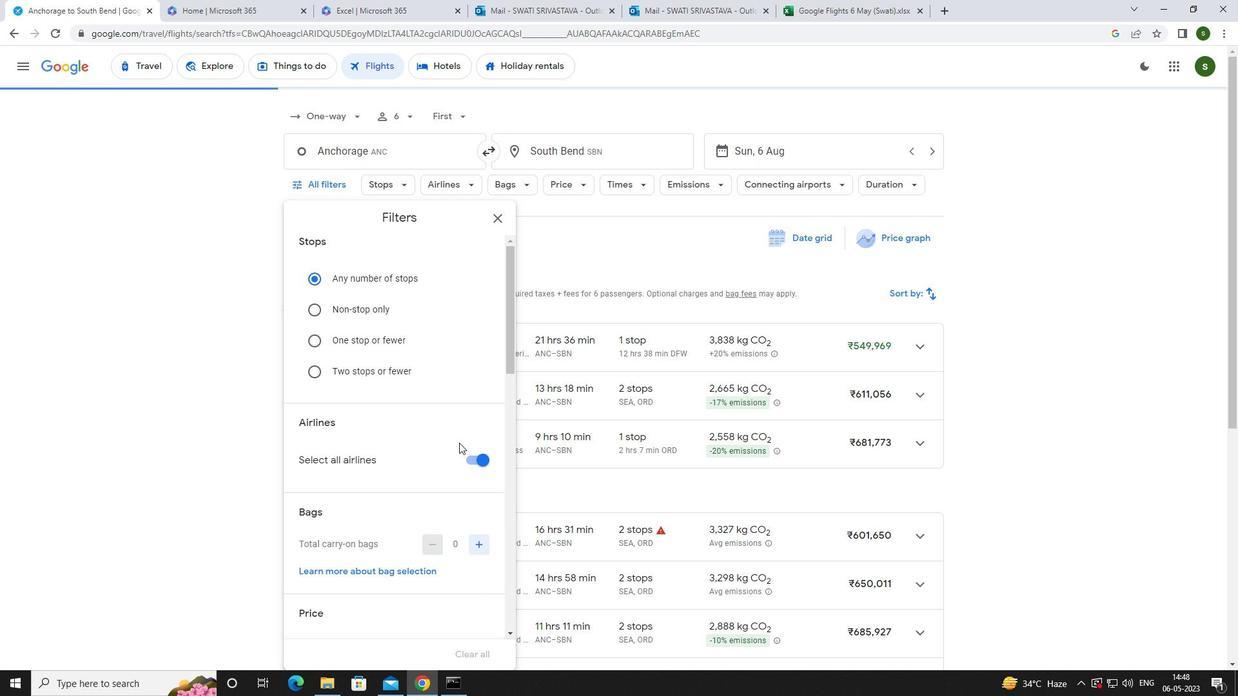 
Action: Mouse pressed left at (480, 459)
Screenshot: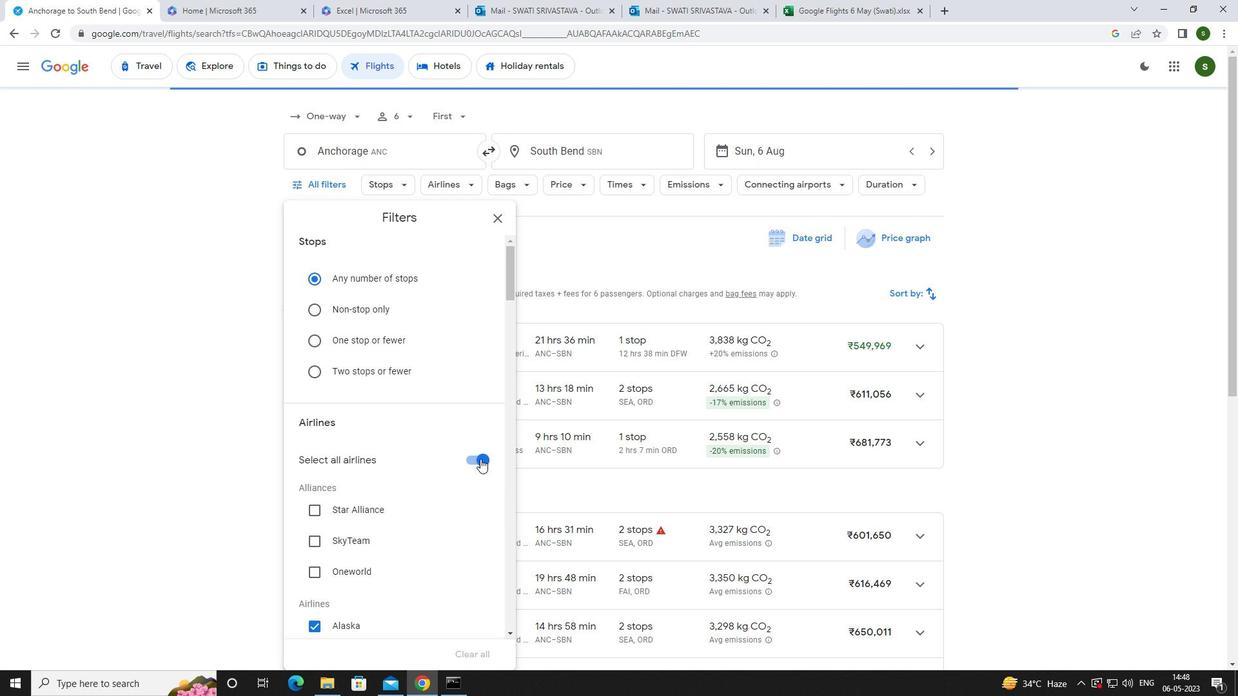 
Action: Mouse moved to (476, 447)
Screenshot: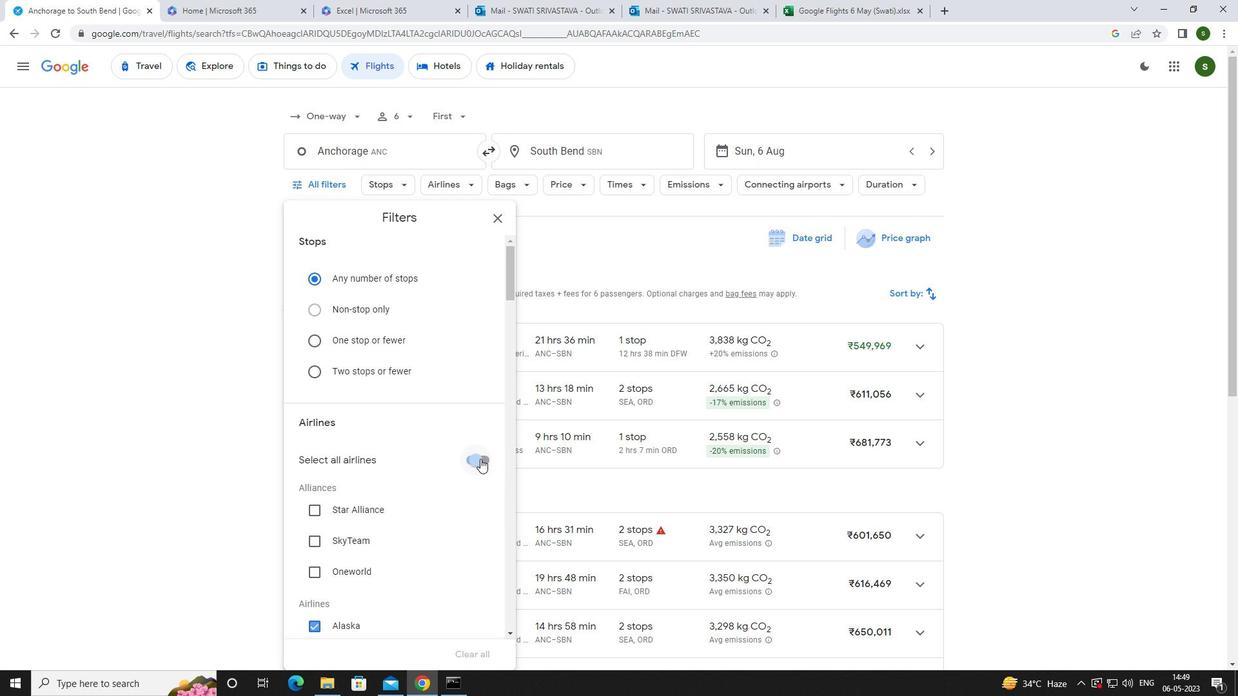 
Action: Mouse scrolled (476, 446) with delta (0, 0)
Screenshot: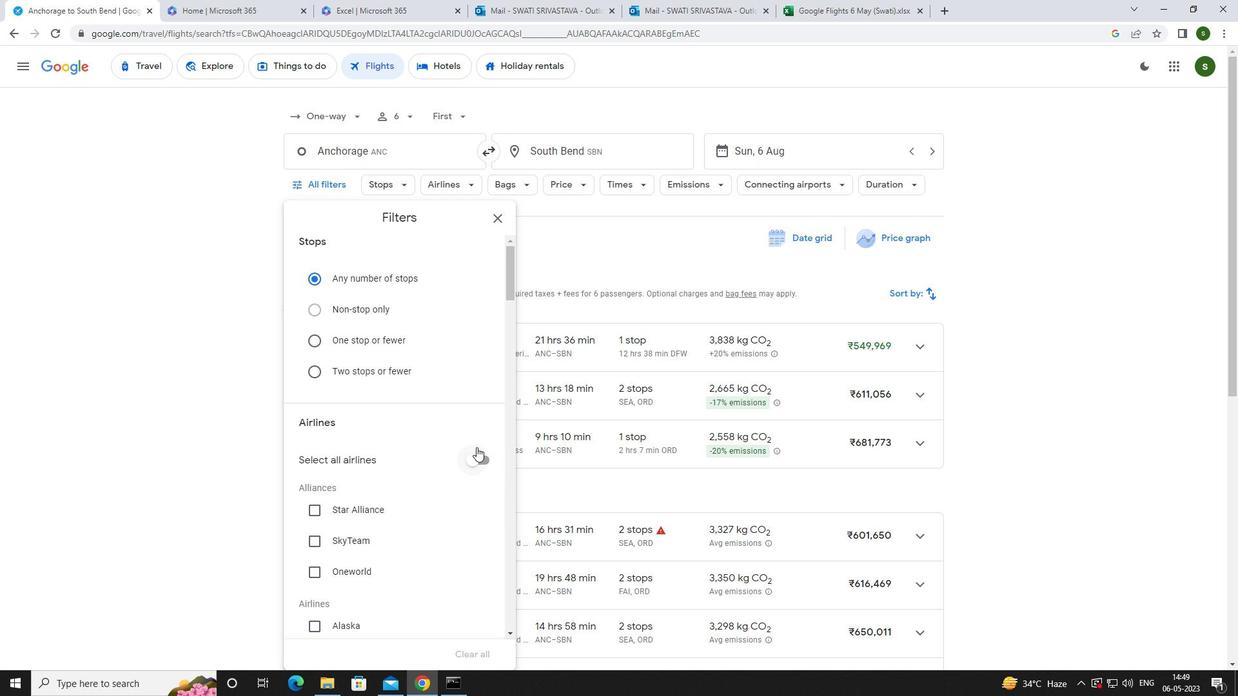 
Action: Mouse moved to (475, 447)
Screenshot: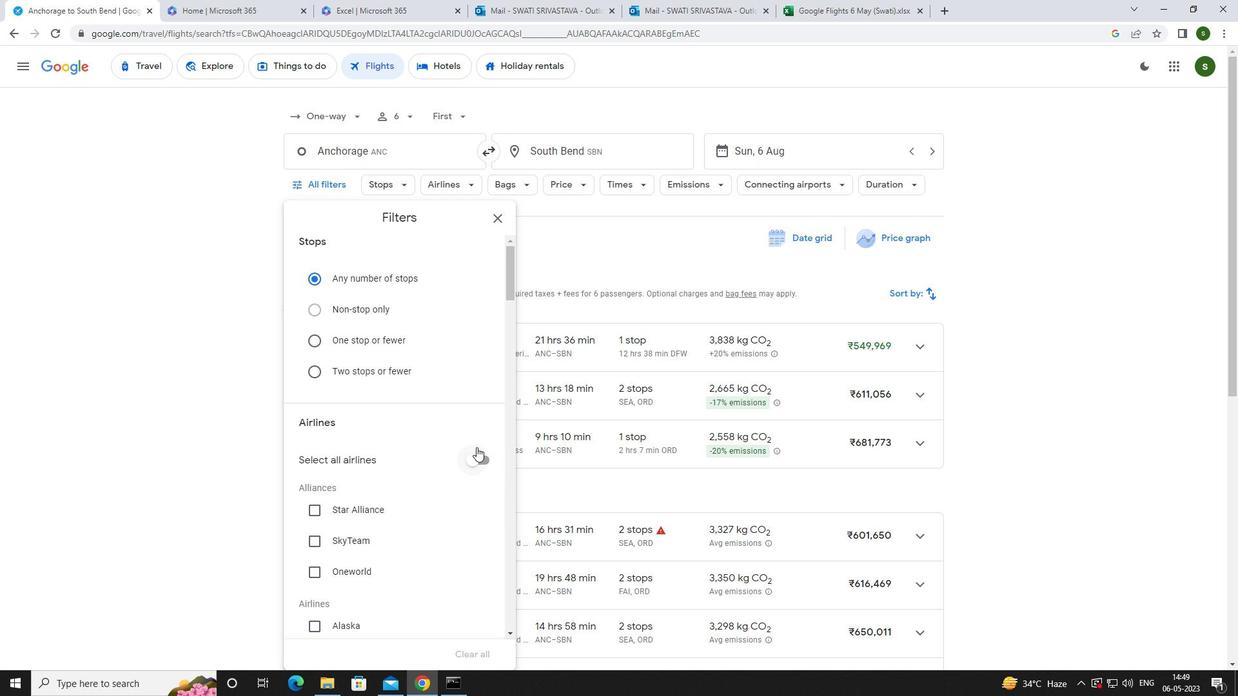 
Action: Mouse scrolled (475, 446) with delta (0, 0)
Screenshot: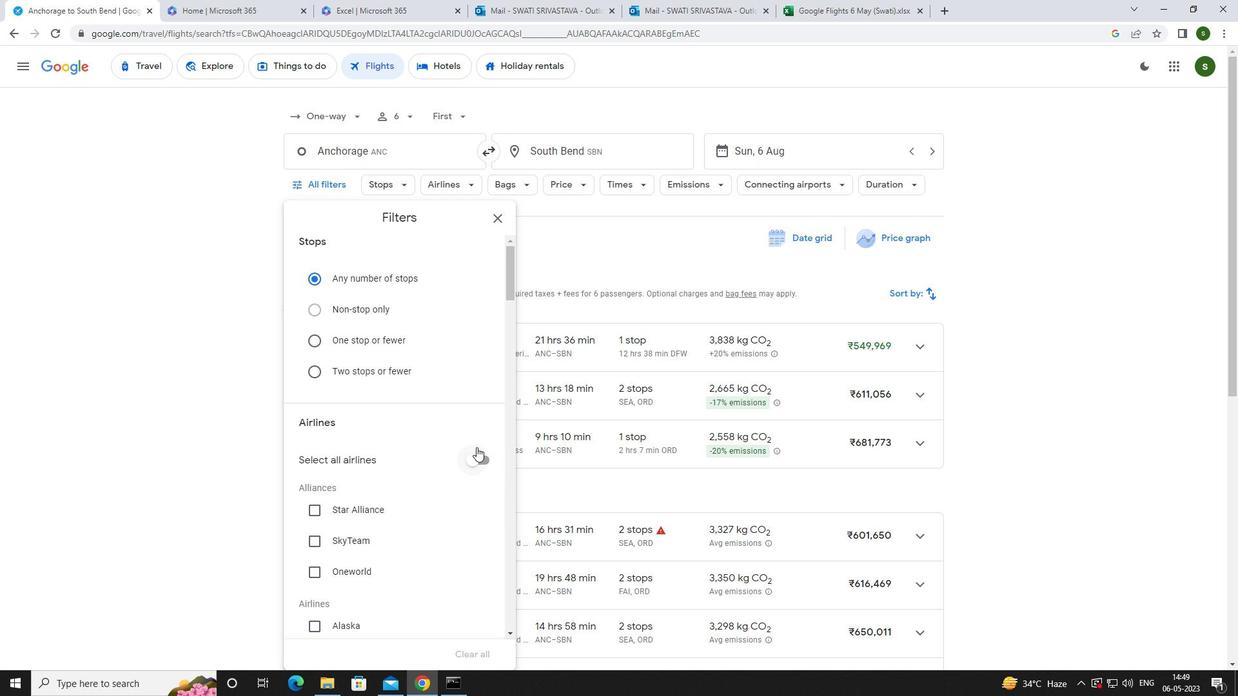 
Action: Mouse moved to (475, 447)
Screenshot: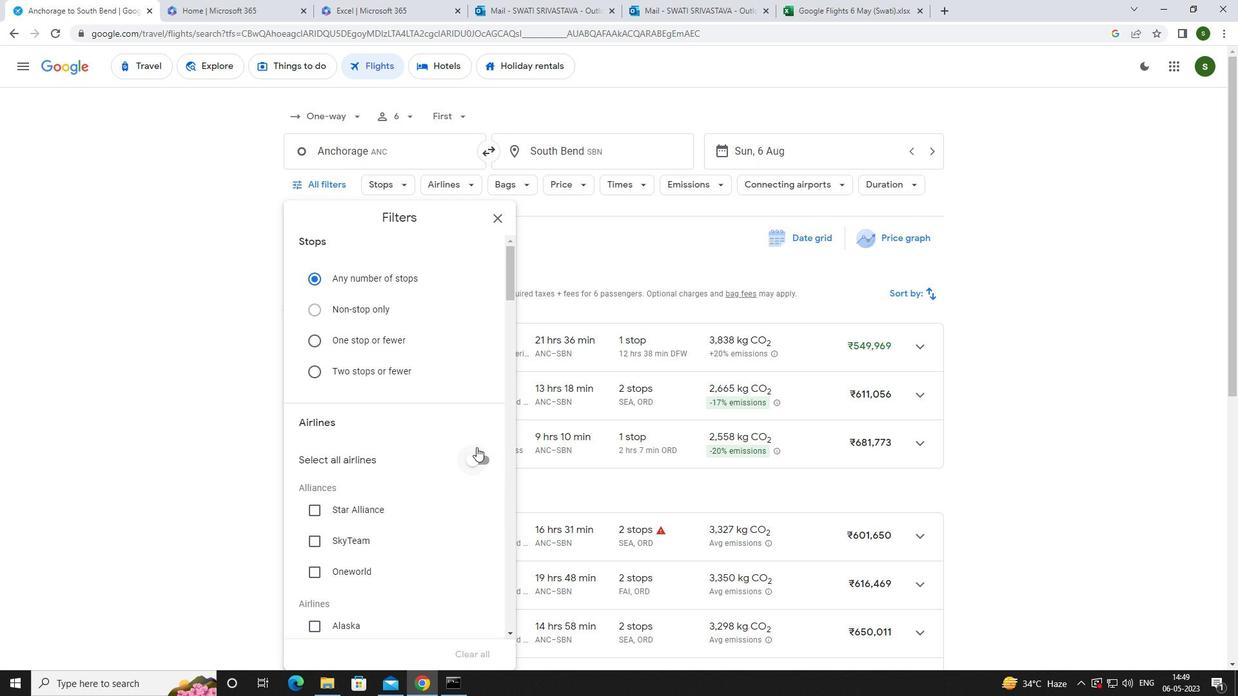 
Action: Mouse scrolled (475, 446) with delta (0, 0)
Screenshot: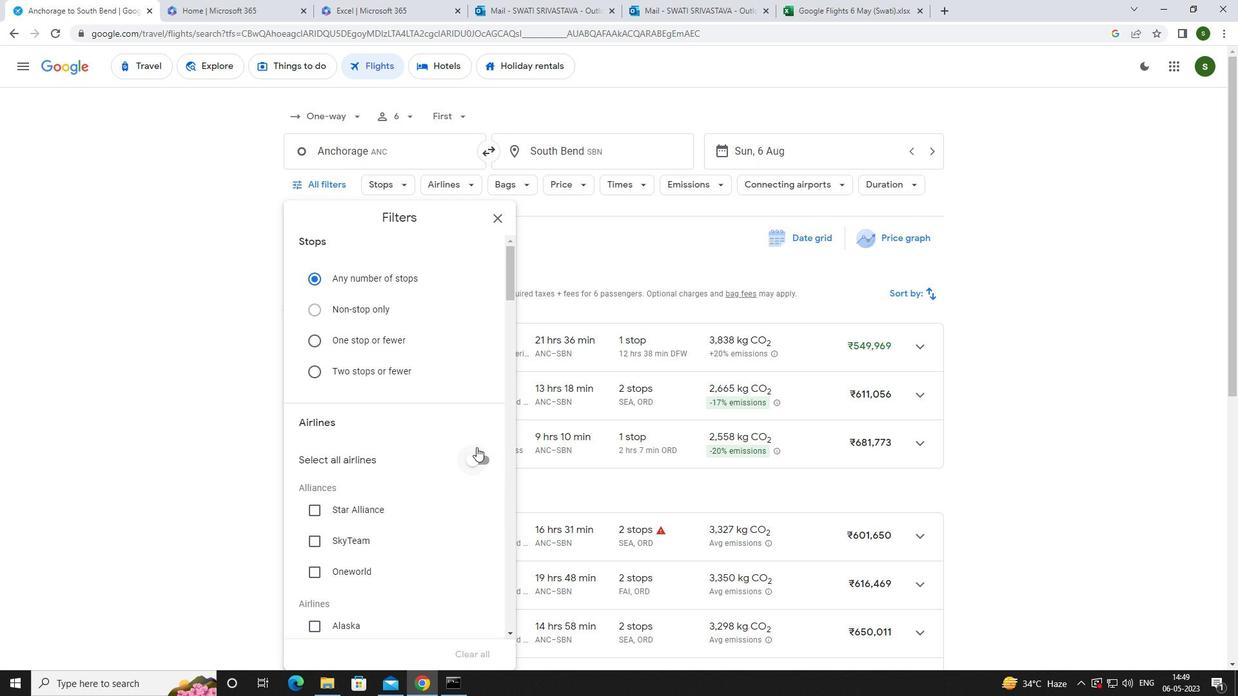 
Action: Mouse moved to (474, 447)
Screenshot: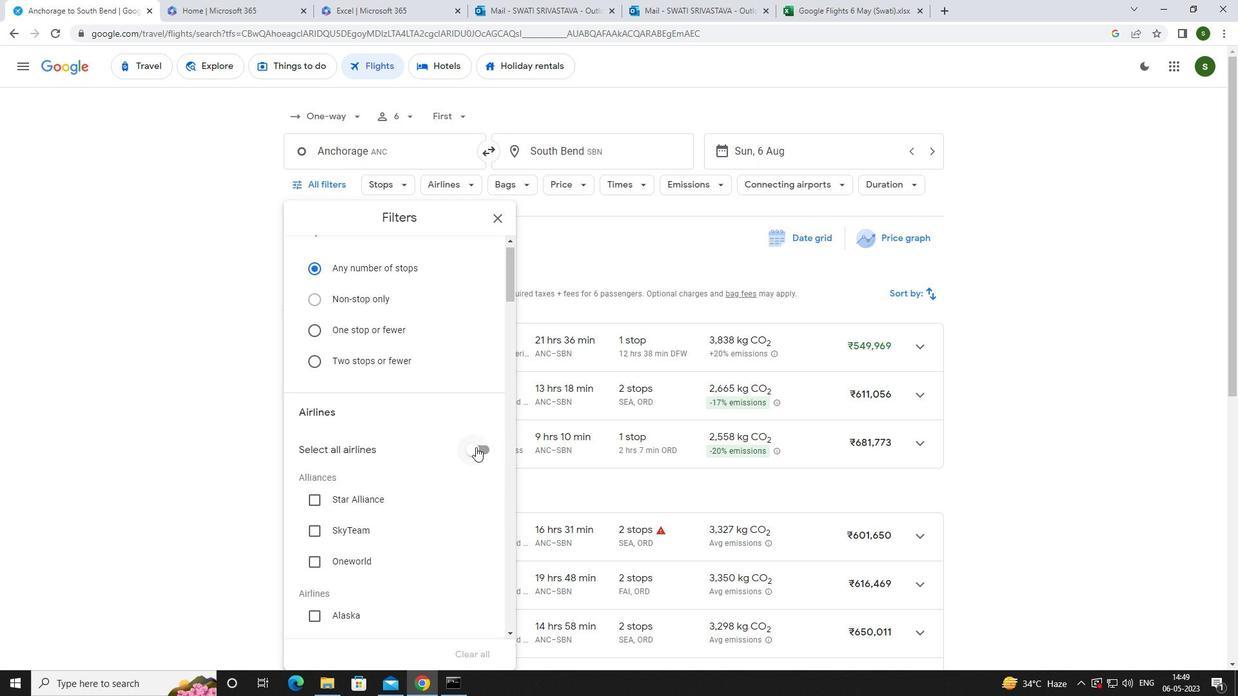
Action: Mouse scrolled (474, 446) with delta (0, 0)
Screenshot: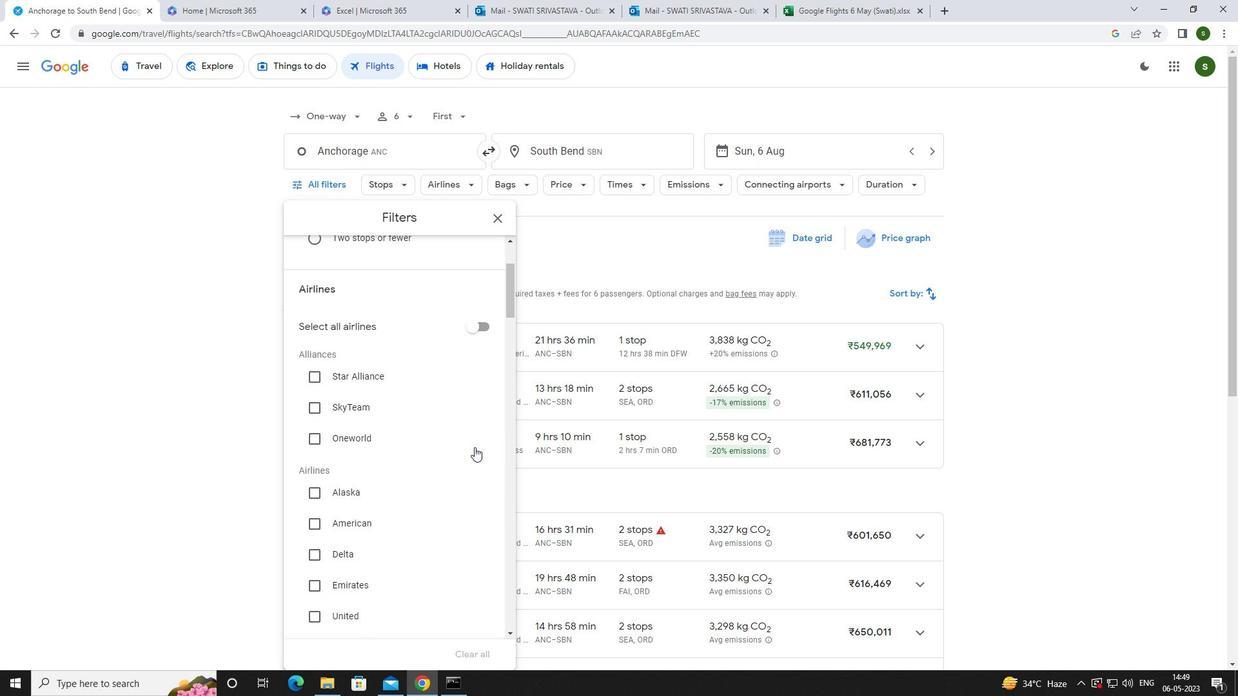 
Action: Mouse moved to (348, 493)
Screenshot: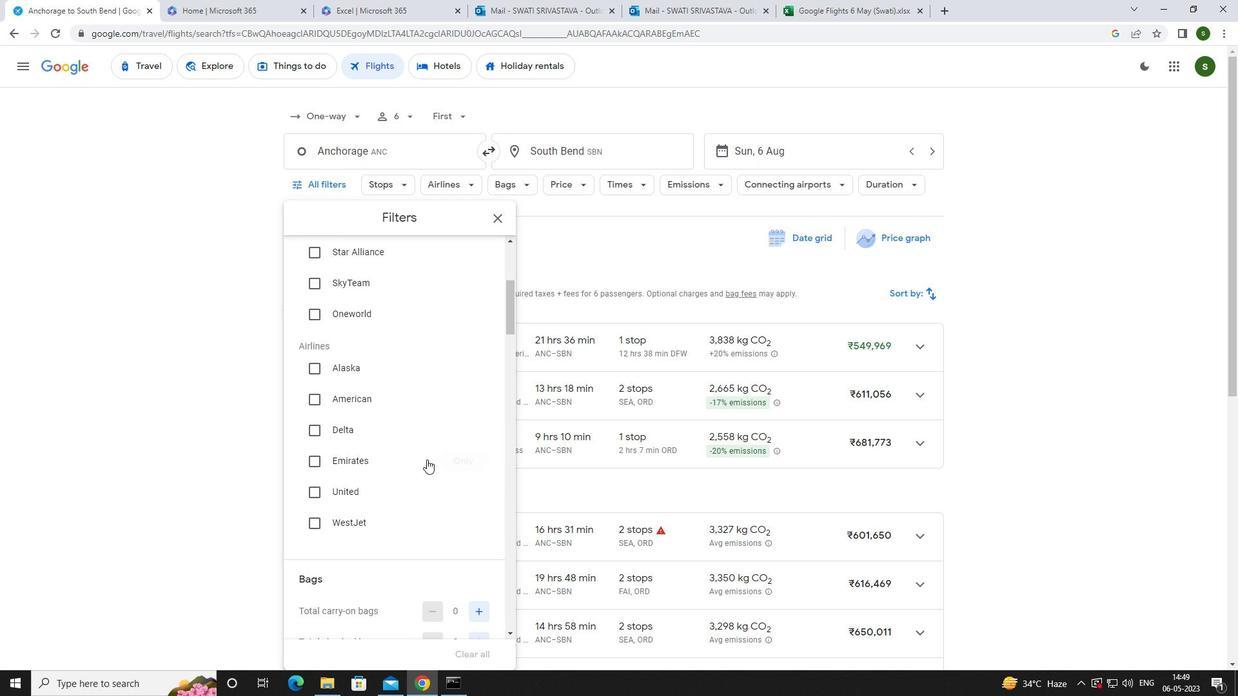 
Action: Mouse pressed left at (348, 493)
Screenshot: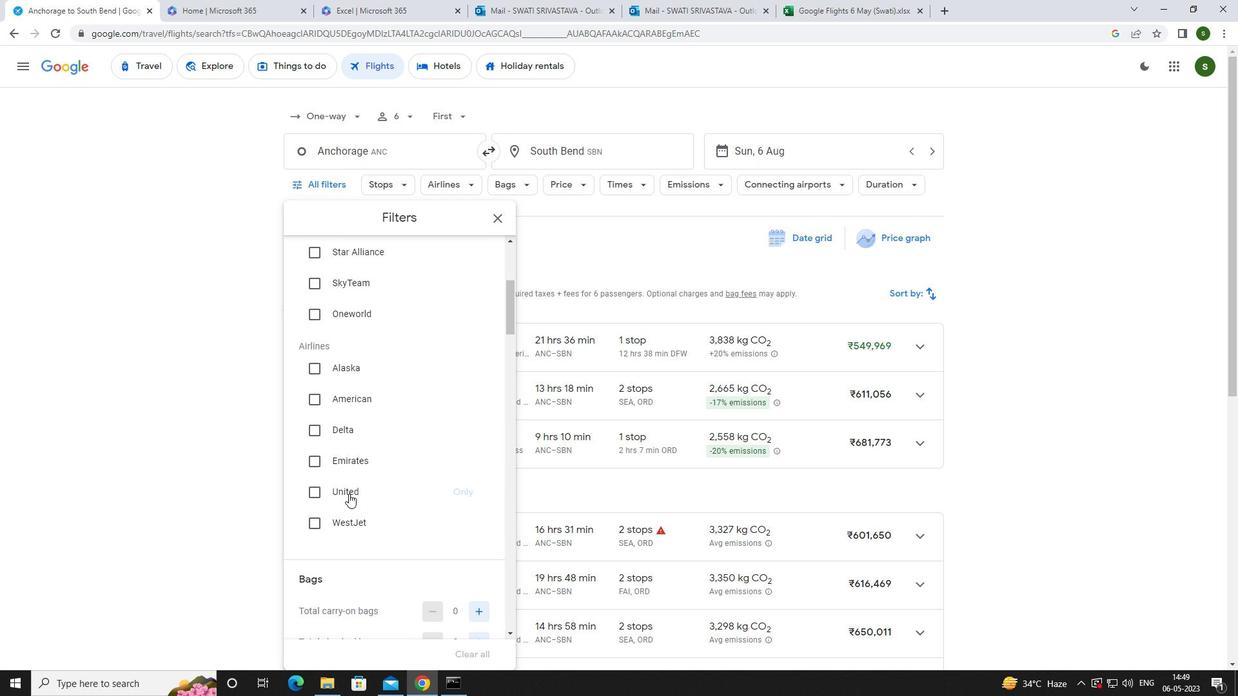 
Action: Mouse scrolled (348, 493) with delta (0, 0)
Screenshot: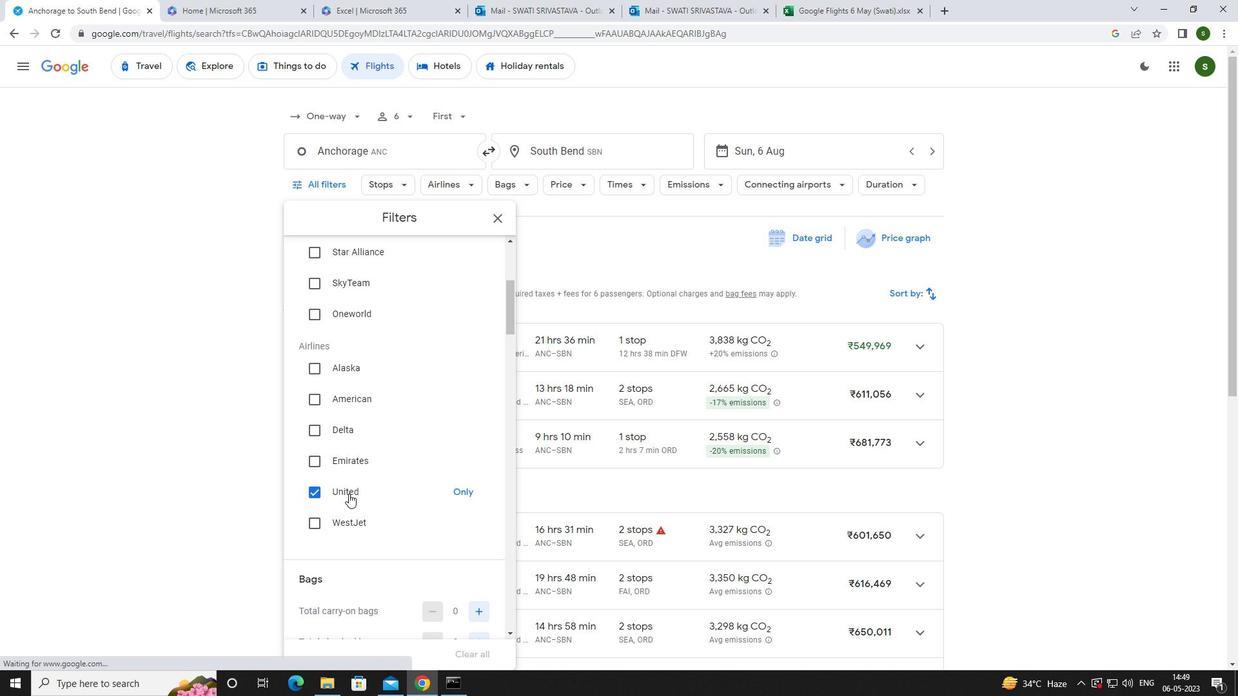 
Action: Mouse scrolled (348, 493) with delta (0, 0)
Screenshot: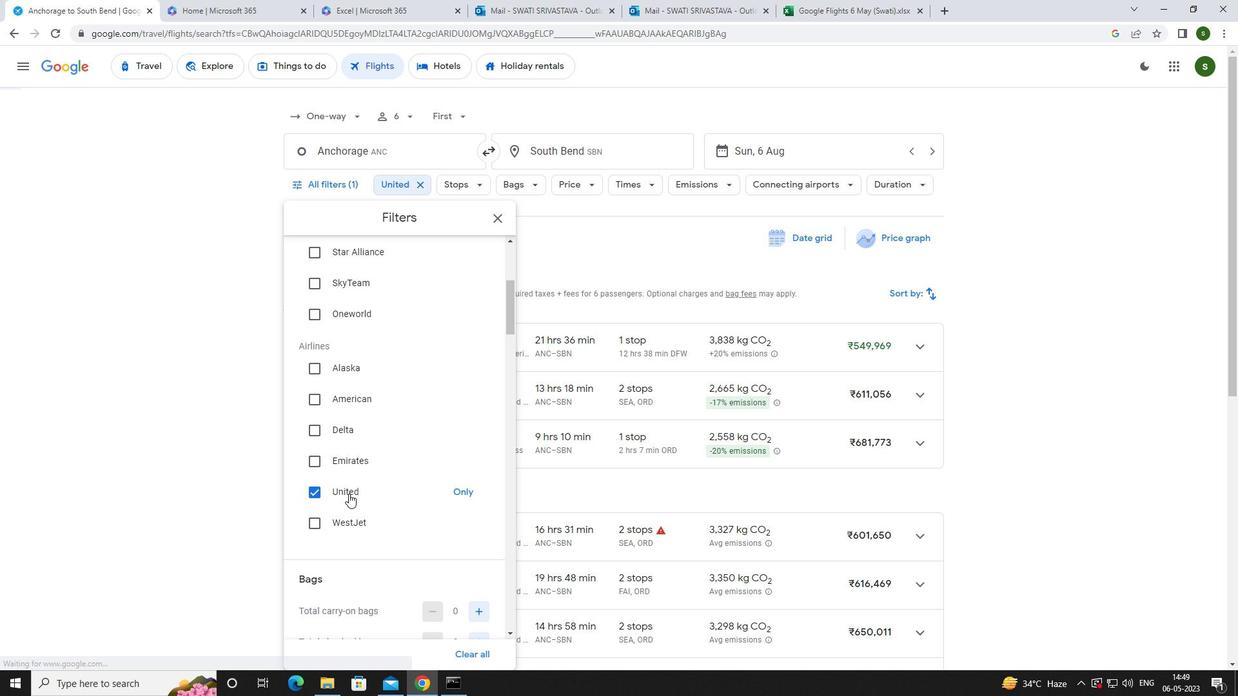 
Action: Mouse moved to (481, 485)
Screenshot: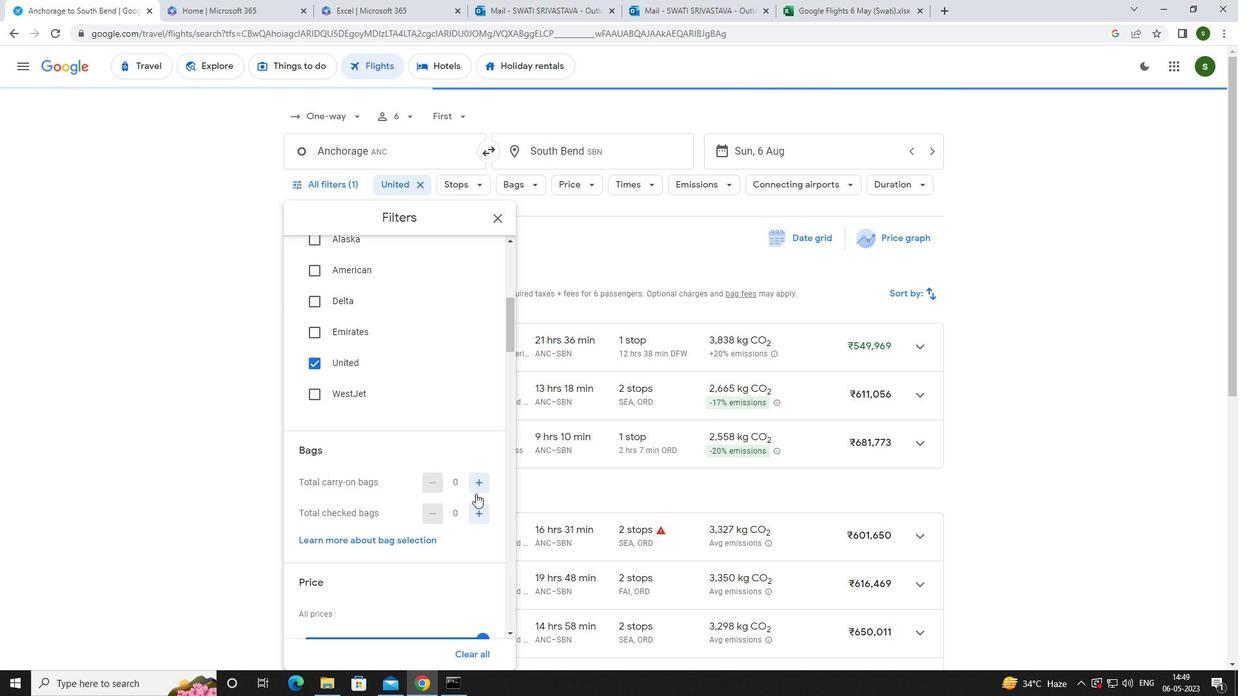 
Action: Mouse pressed left at (481, 485)
Screenshot: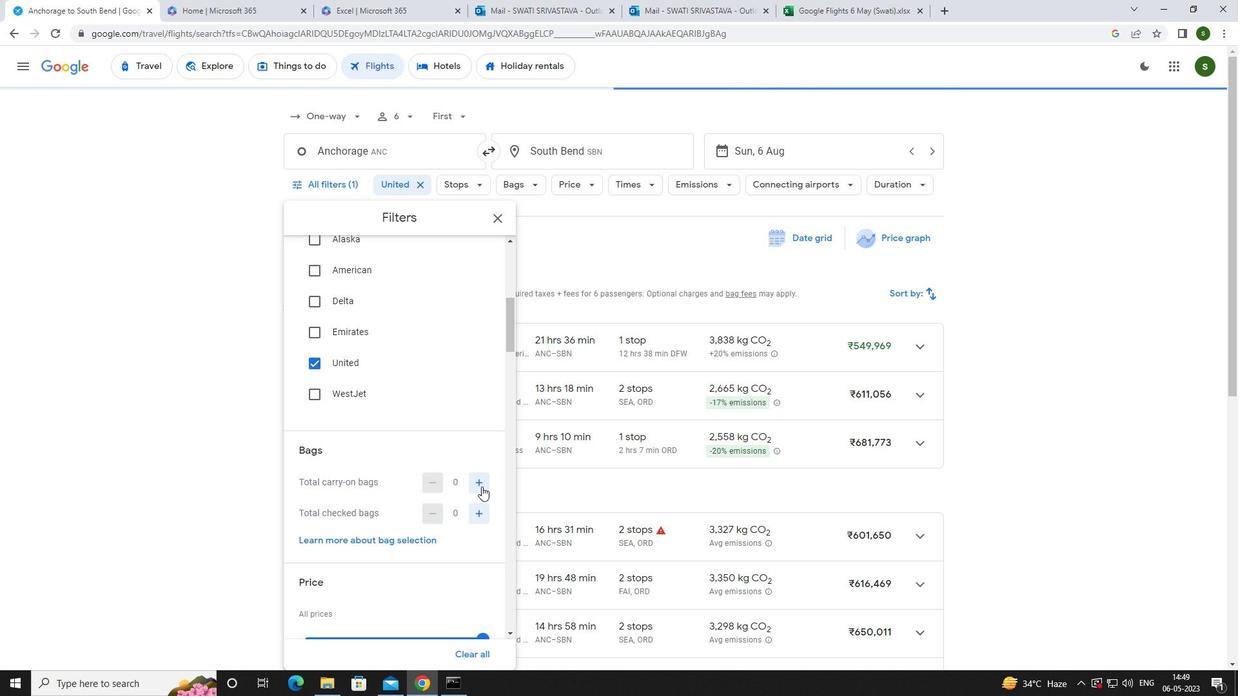
Action: Mouse pressed left at (481, 485)
Screenshot: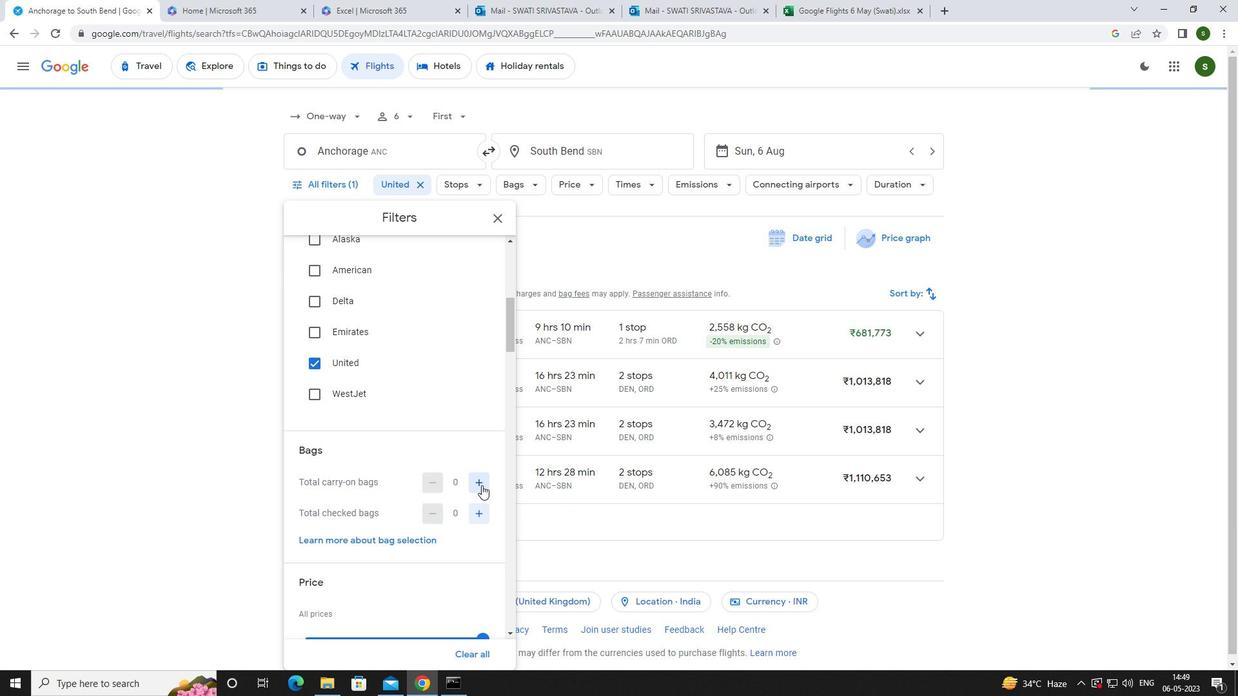 
Action: Mouse moved to (481, 484)
Screenshot: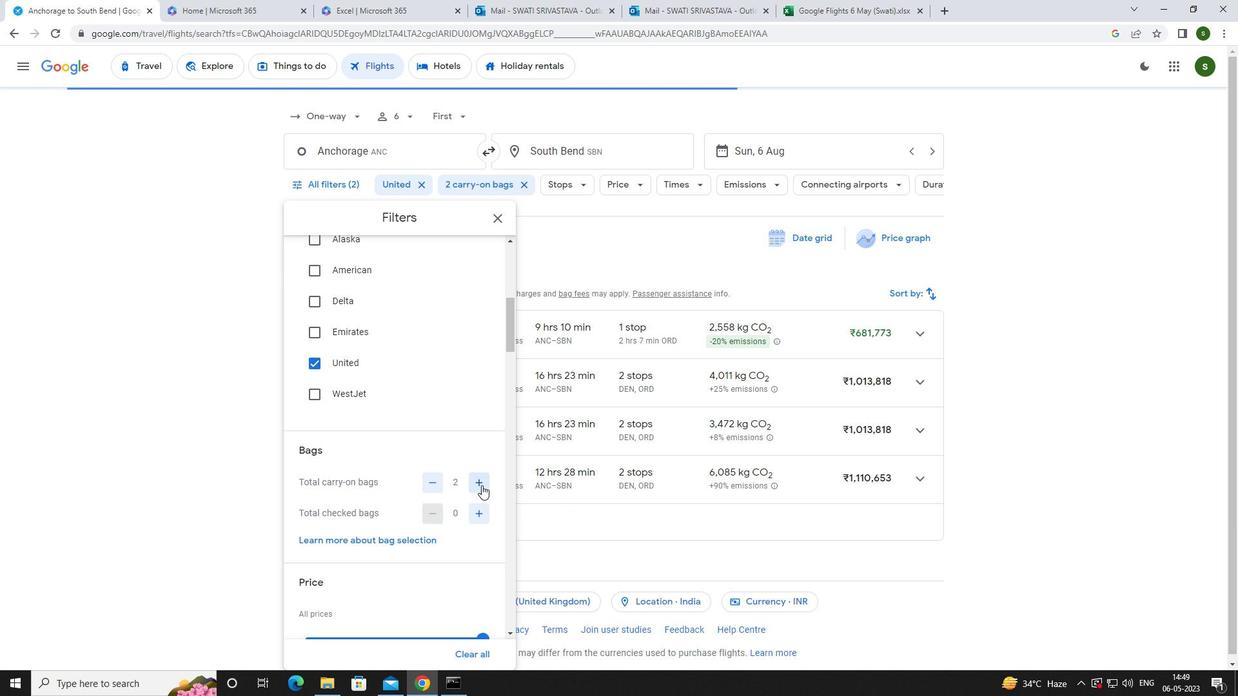 
Action: Mouse scrolled (481, 484) with delta (0, 0)
Screenshot: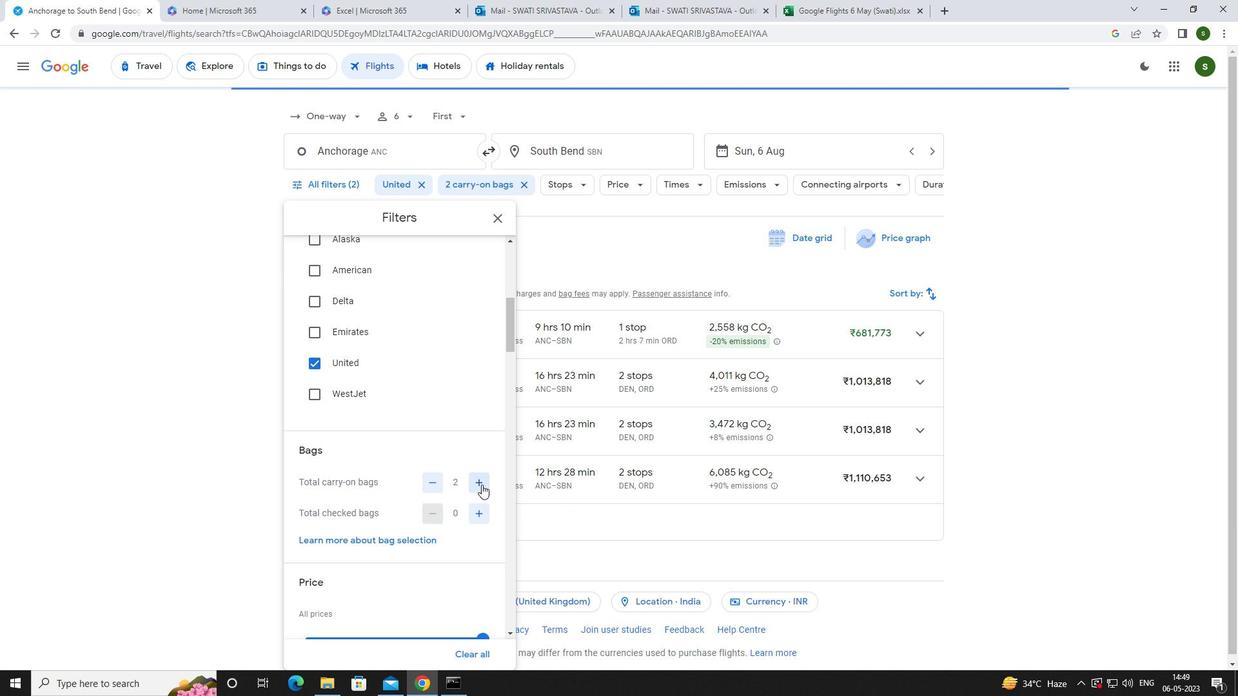
Action: Mouse scrolled (481, 484) with delta (0, 0)
Screenshot: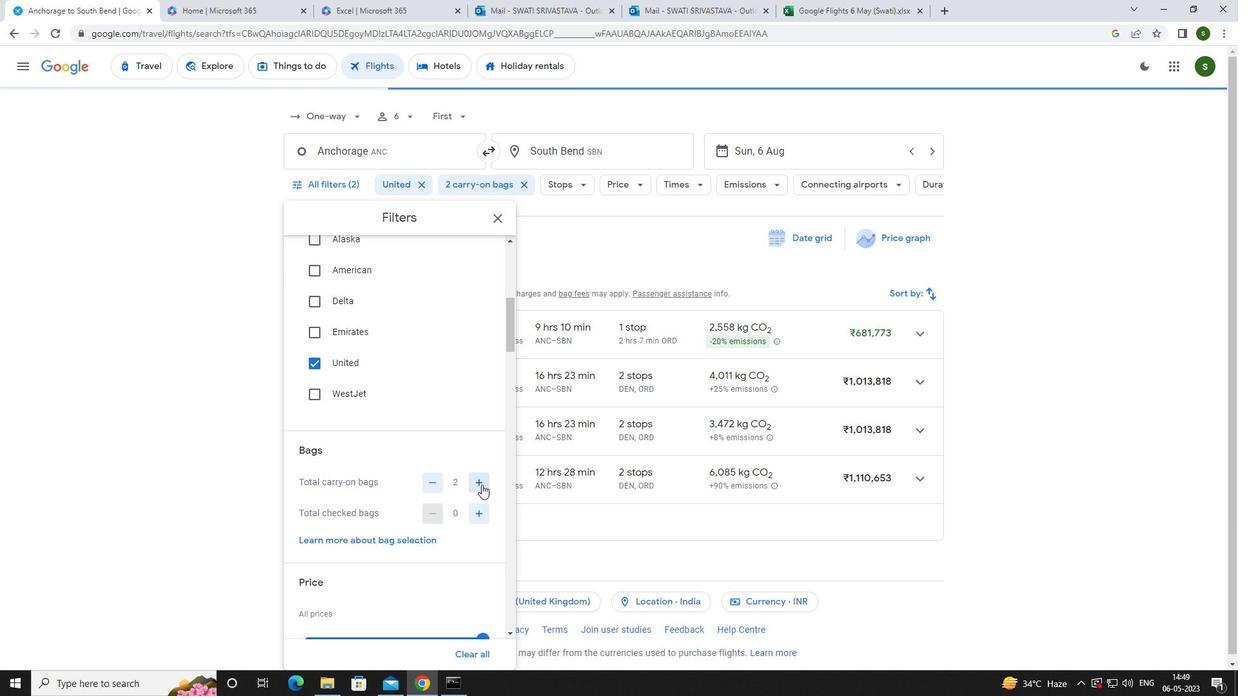 
Action: Mouse moved to (479, 507)
Screenshot: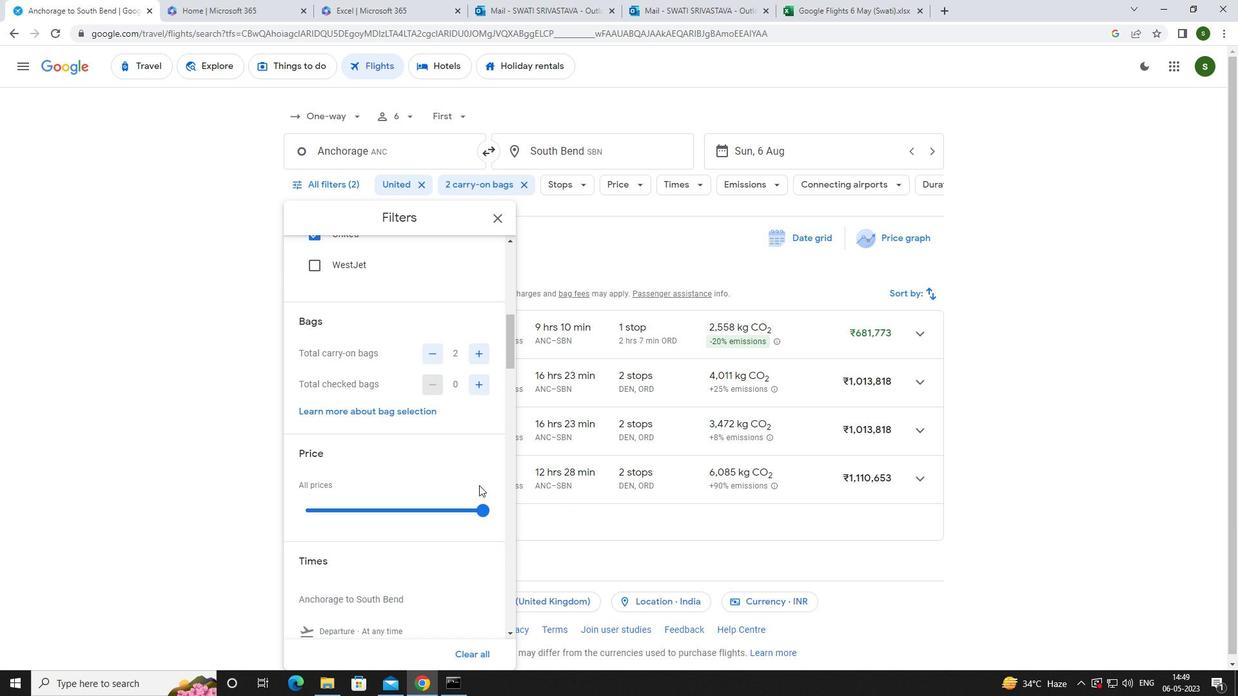 
Action: Mouse pressed left at (479, 507)
Screenshot: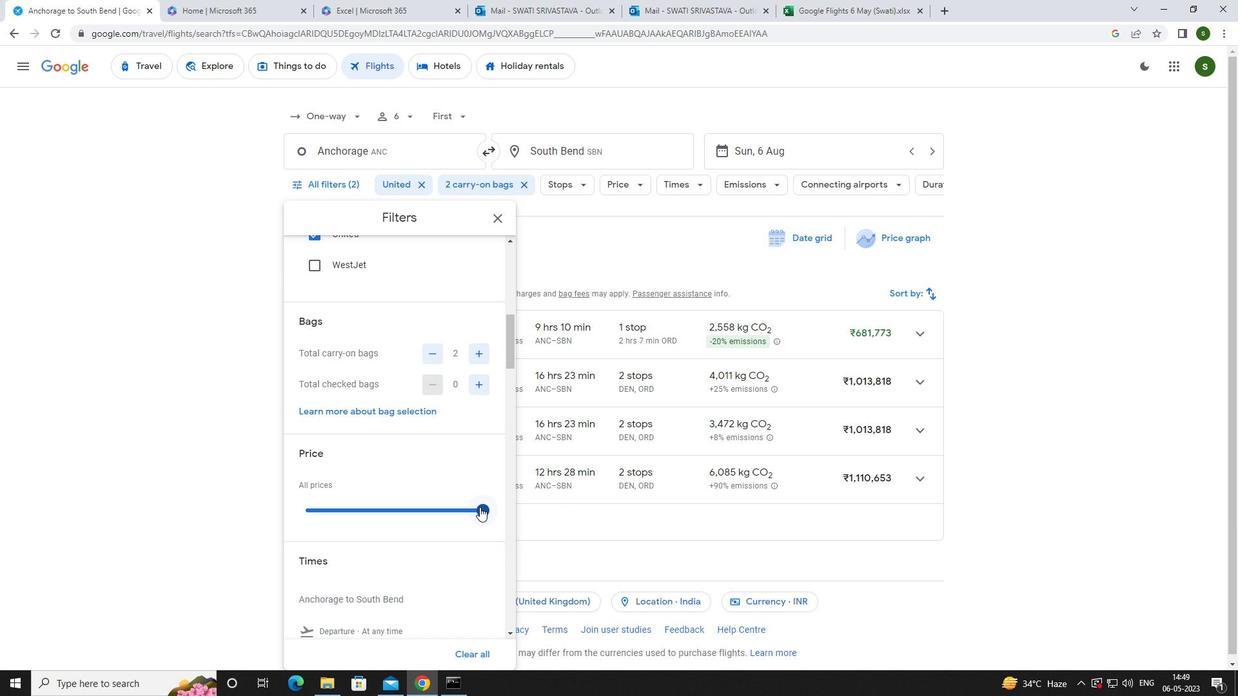 
Action: Mouse moved to (312, 513)
Screenshot: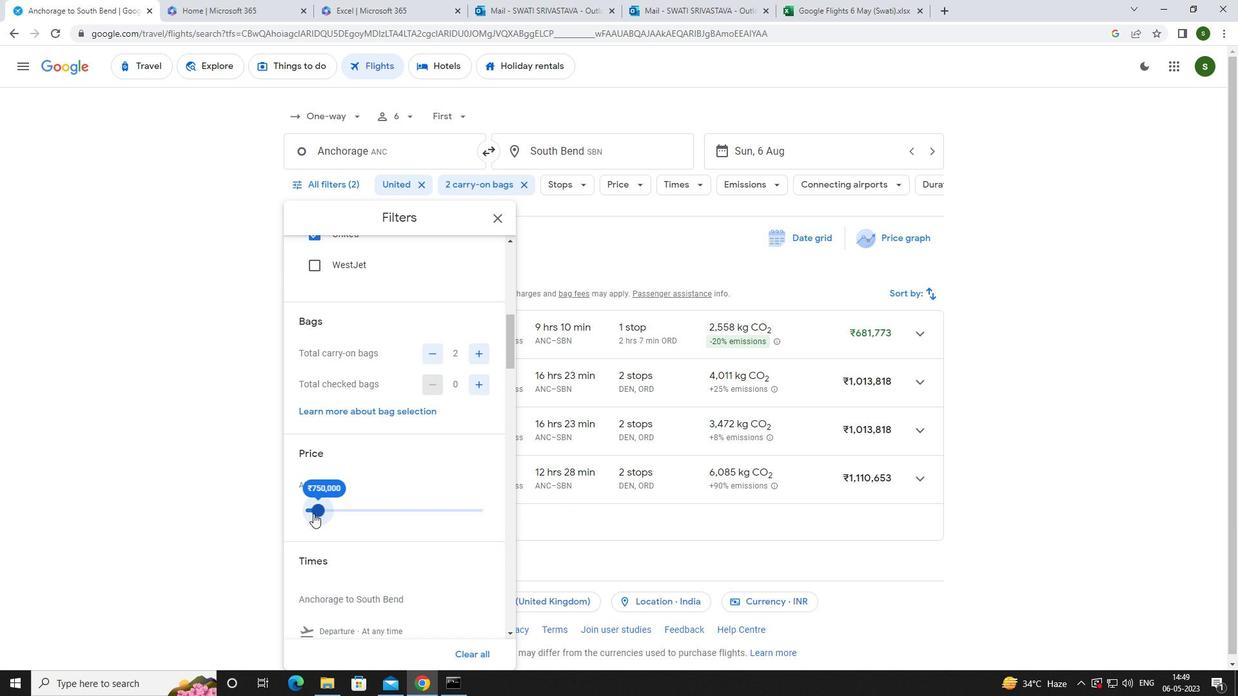 
Action: Mouse scrolled (312, 513) with delta (0, 0)
Screenshot: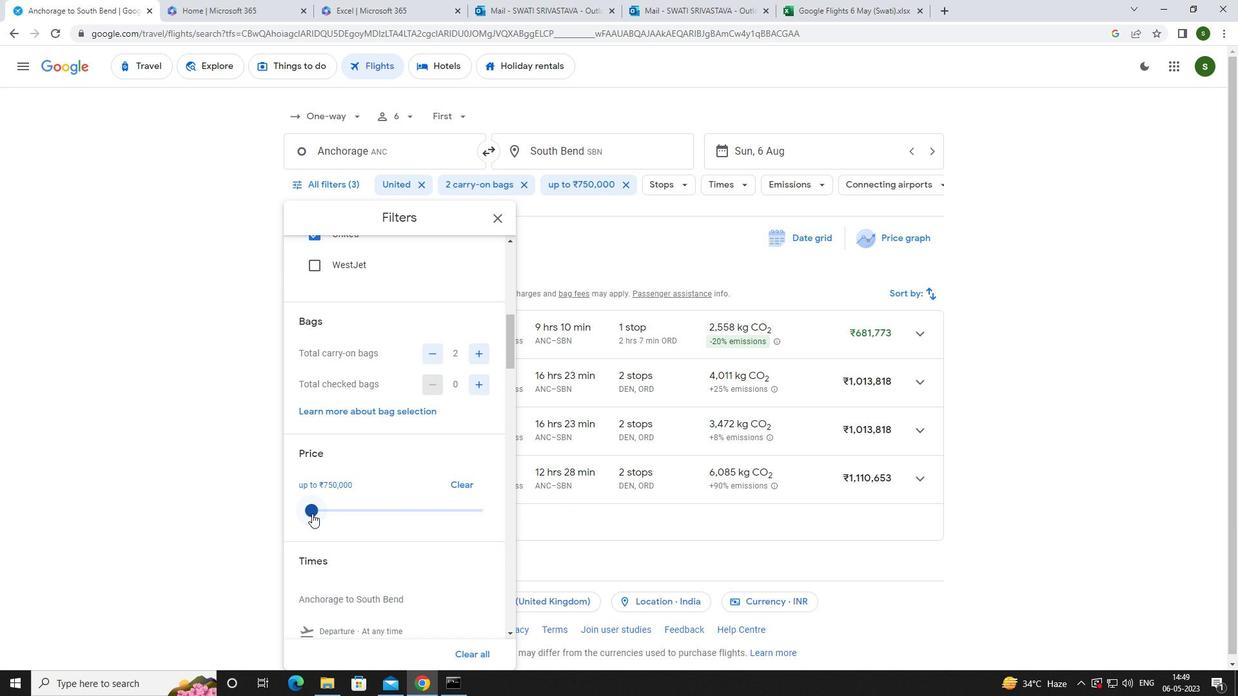
Action: Mouse scrolled (312, 513) with delta (0, 0)
Screenshot: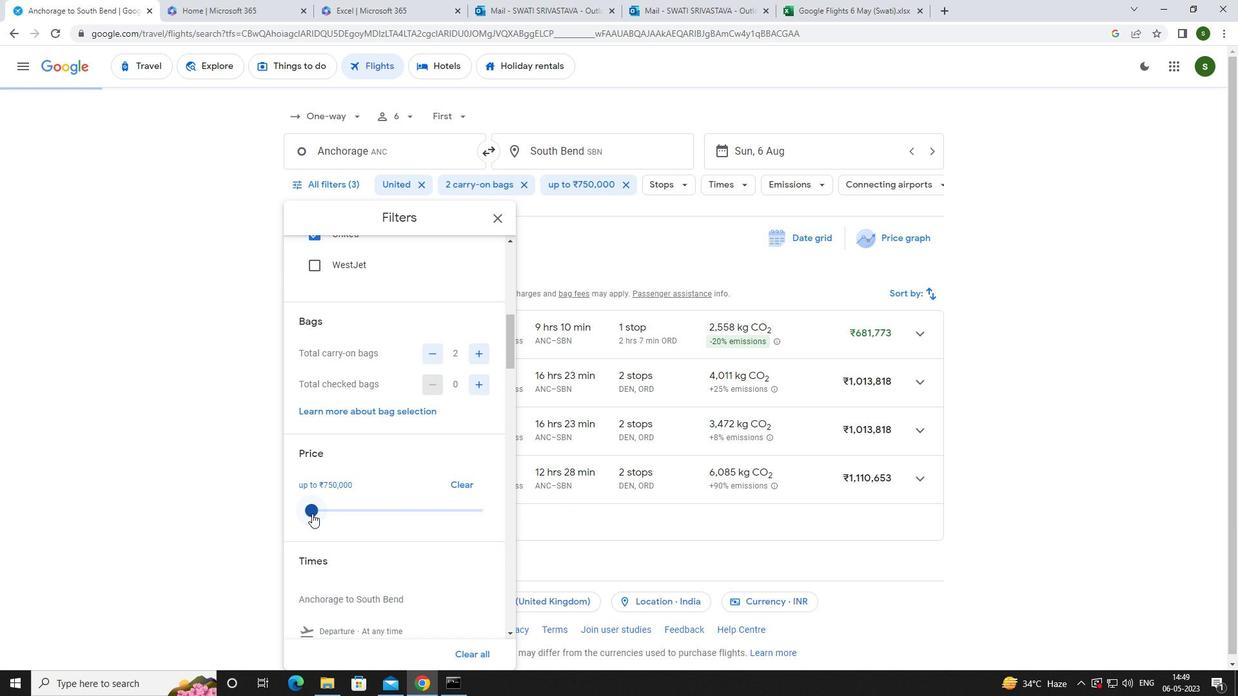 
Action: Mouse moved to (305, 528)
Screenshot: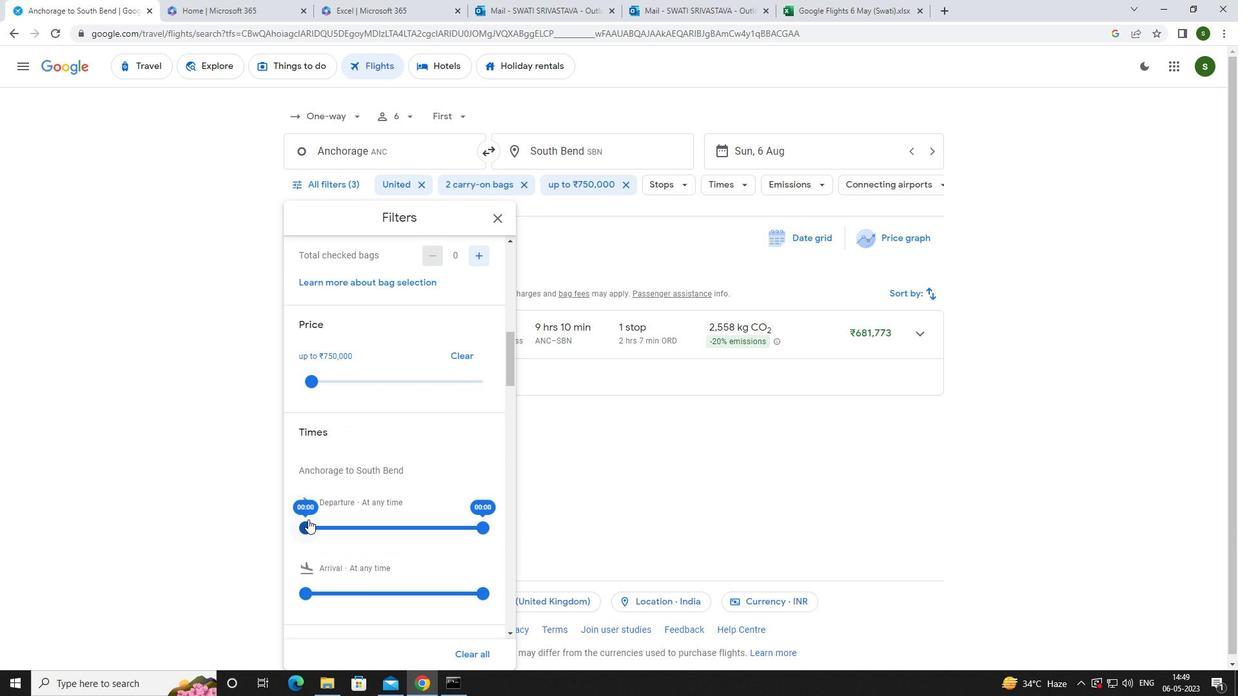
Action: Mouse pressed left at (305, 528)
Screenshot: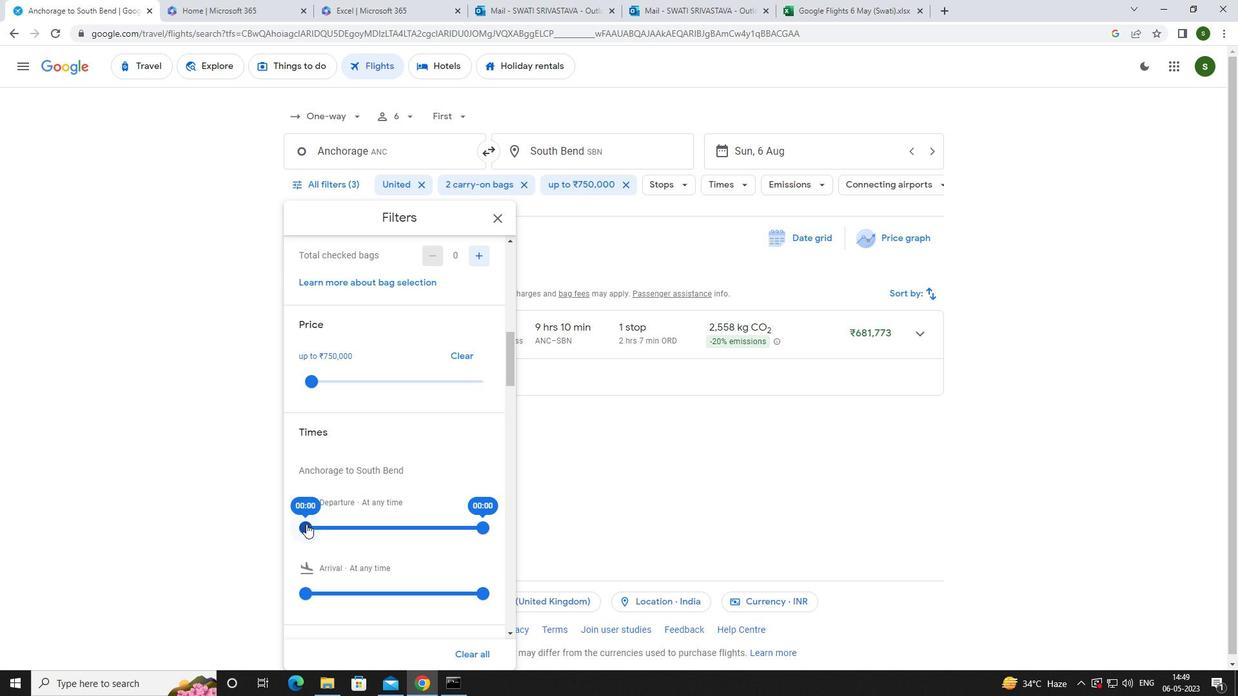 
Action: Mouse moved to (566, 493)
Screenshot: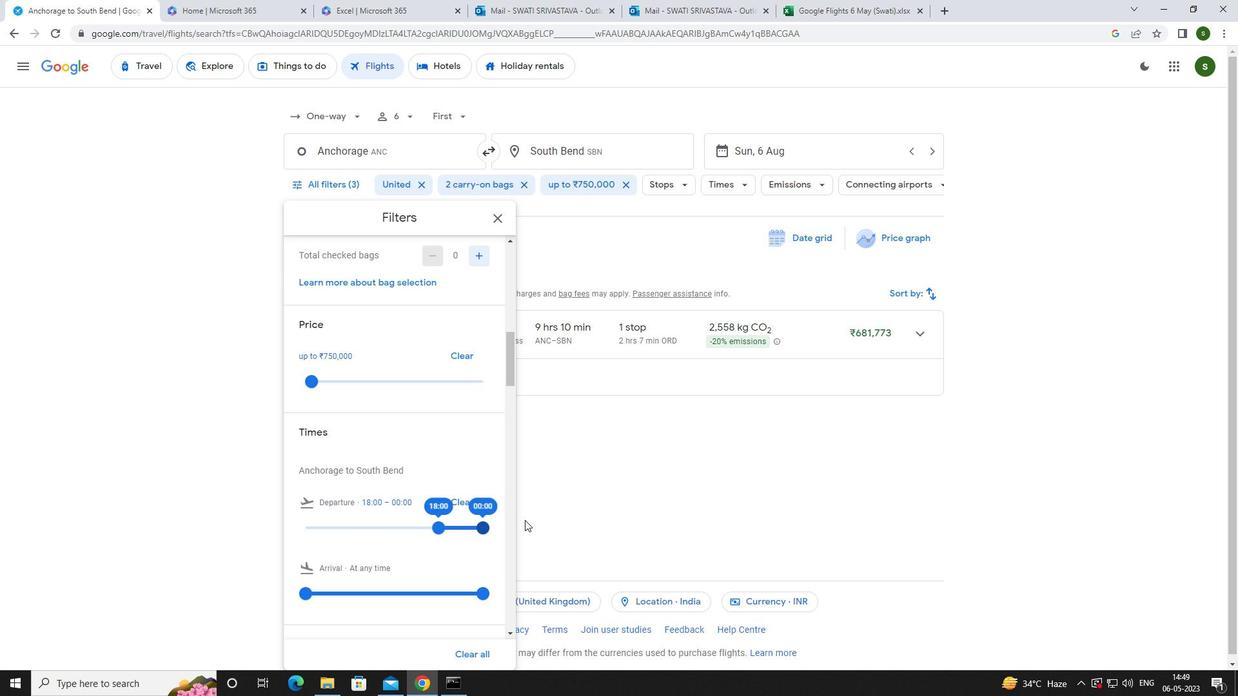 
Action: Mouse pressed left at (566, 493)
Screenshot: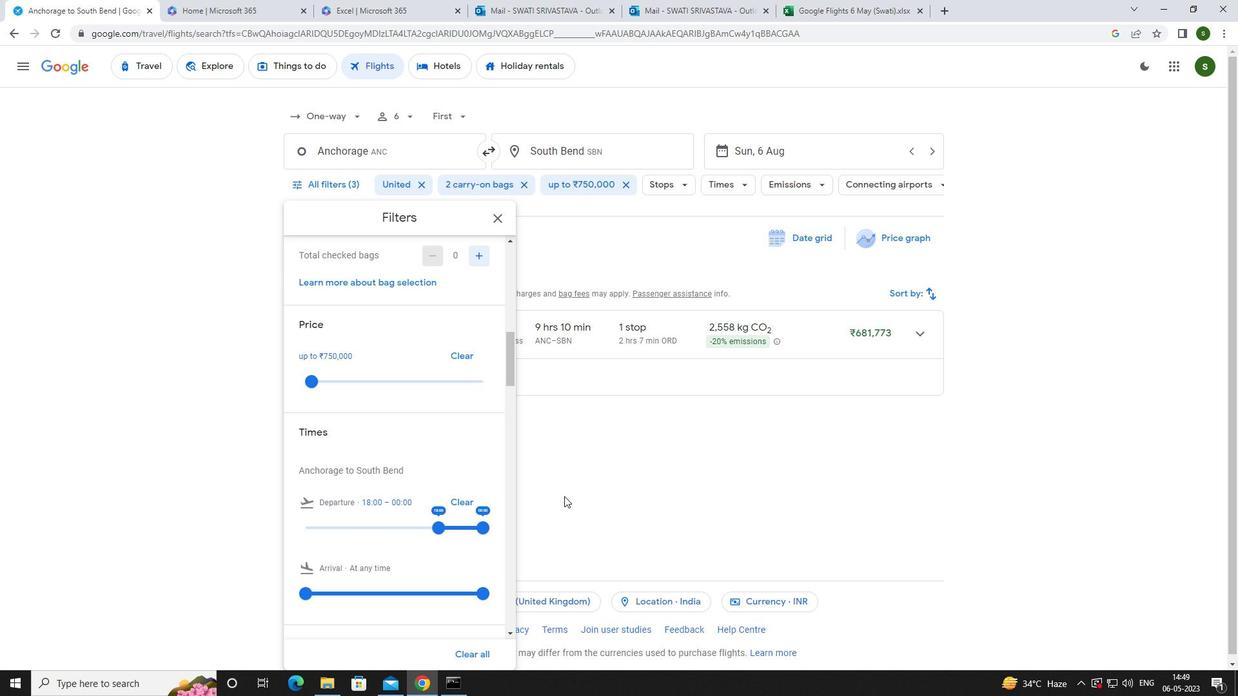 
